 Task: Add an event with the title Second Lunch and Learn: Effective Teamwork and Collaboration Strategies, date '2024/05/12', time 8:50 AM to 10:50 AMand add a description: Throughout the event, participants will have access to designated networking areas, where they can connect with fellow professionals, exchange business cards, and engage in meaningful discussions. These areas may include themed discussion tables, interactive activities, or open networking spaces, ensuring a diverse range of networking opportunities., put the event into Blue category . Add location for the event as: 789 Clerigos Church, Porto, Portugal, logged in from the account softage.9@softage.netand send the event invitation to softage.2@softage.net with CC to  softage.3@softage.net. Set a reminder for the event 12 hour before
Action: Mouse moved to (79, 105)
Screenshot: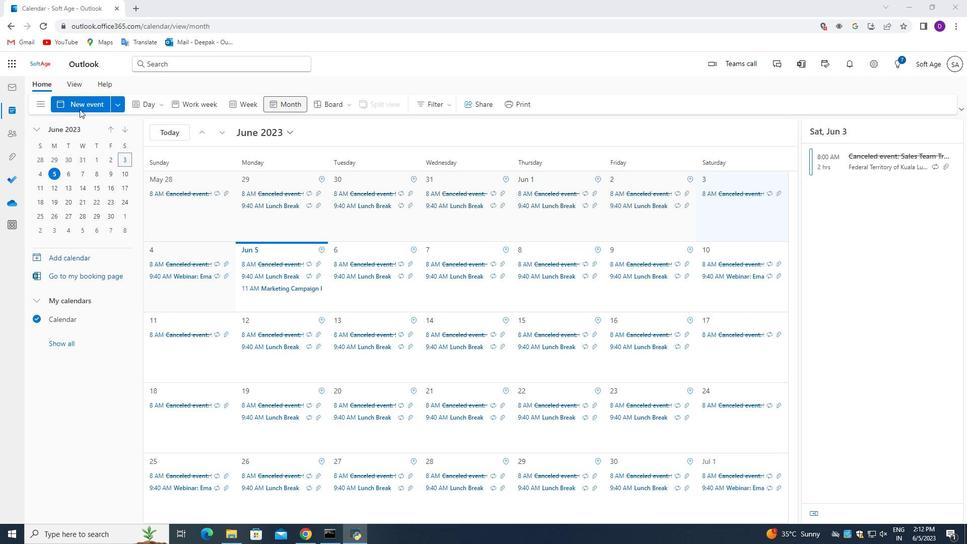 
Action: Mouse pressed left at (79, 105)
Screenshot: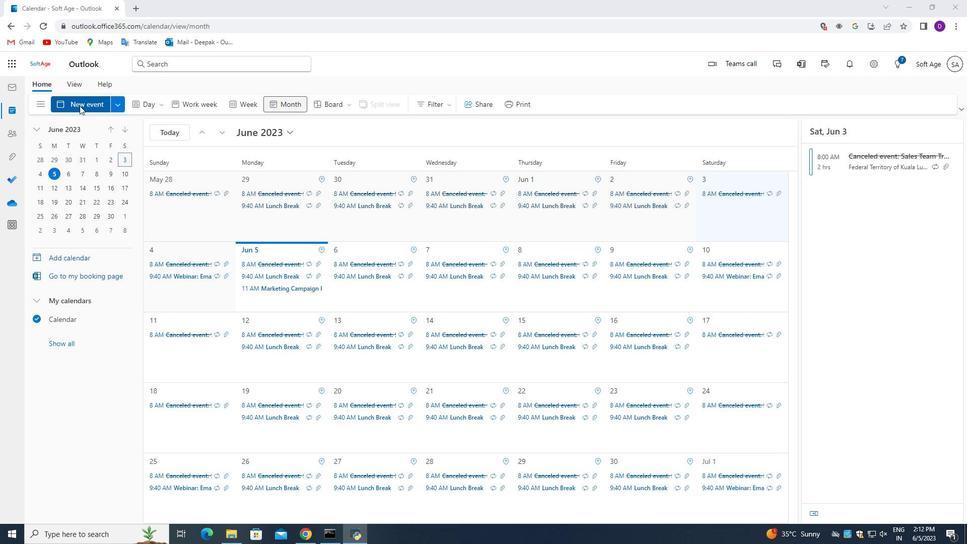 
Action: Mouse moved to (426, 386)
Screenshot: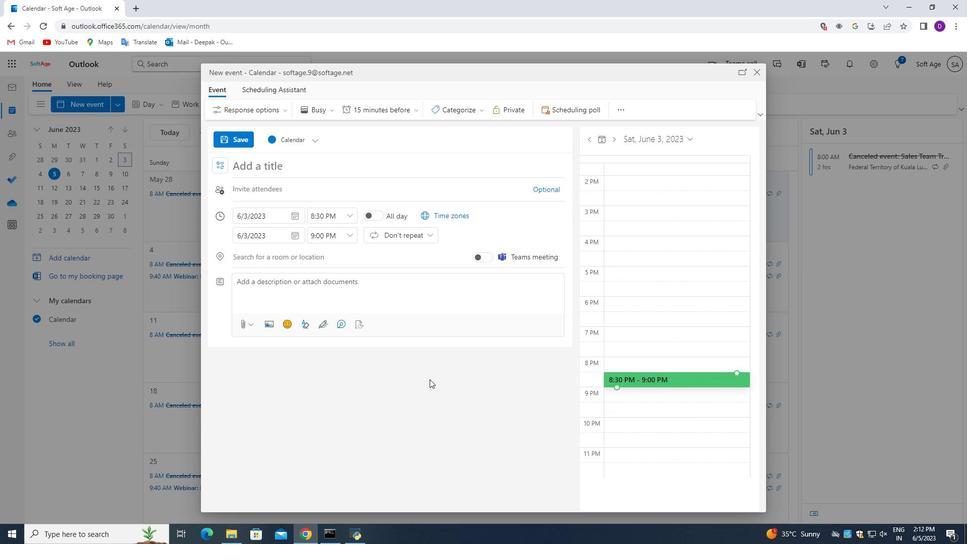 
Action: Key pressed <Key.shift_r>Second<Key.space><Key.shift_r>S<Key.backspace><Key.shift>Lunch<Key.space>and<Key.space><Key.shift>Learn<Key.shift_r>:<Key.space><Key.shift_r>Effective<Key.space><Key.shift_r>Teamwork<Key.space>and<Key.space><Key.shift_r>Collaboration<Key.space><Key.shift_r>Strategies
Screenshot: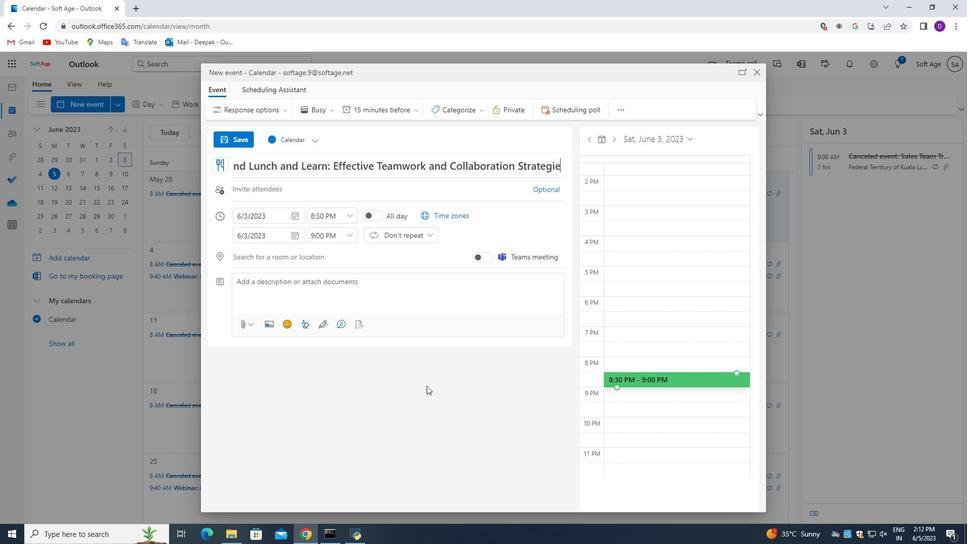 
Action: Mouse moved to (294, 212)
Screenshot: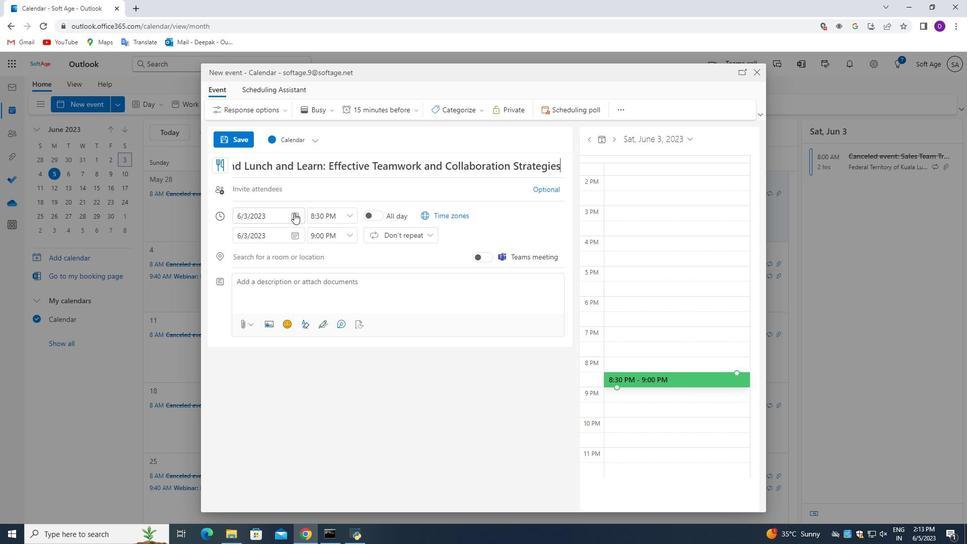 
Action: Mouse pressed left at (294, 212)
Screenshot: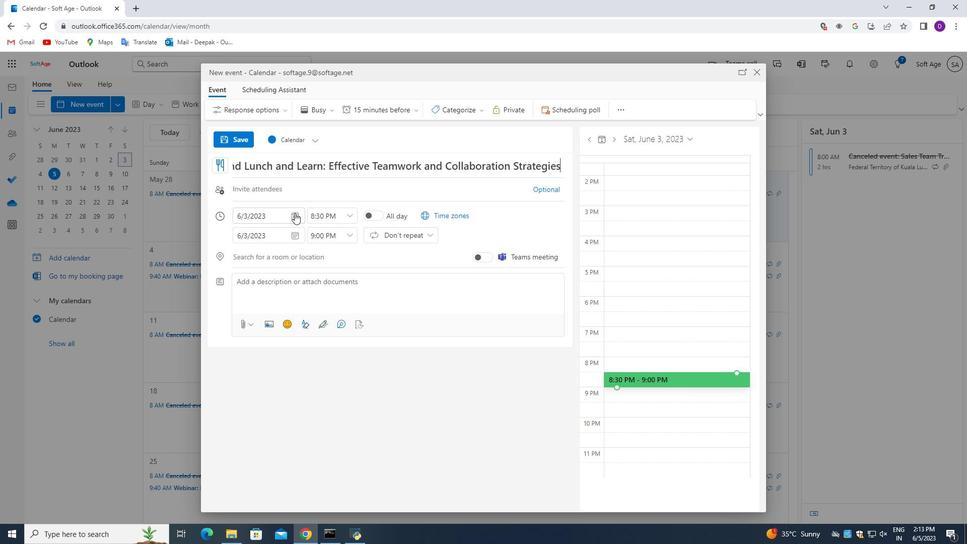 
Action: Mouse moved to (276, 233)
Screenshot: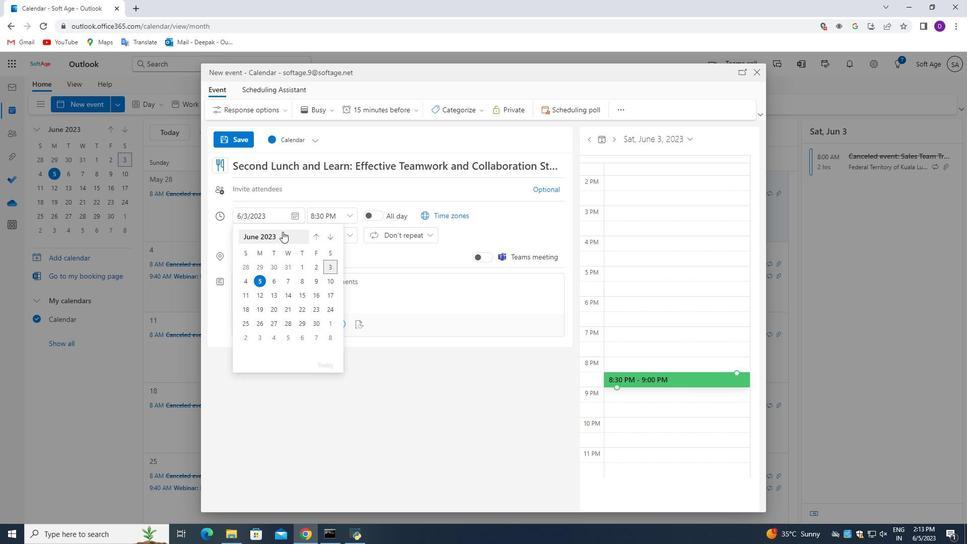 
Action: Mouse pressed left at (276, 233)
Screenshot: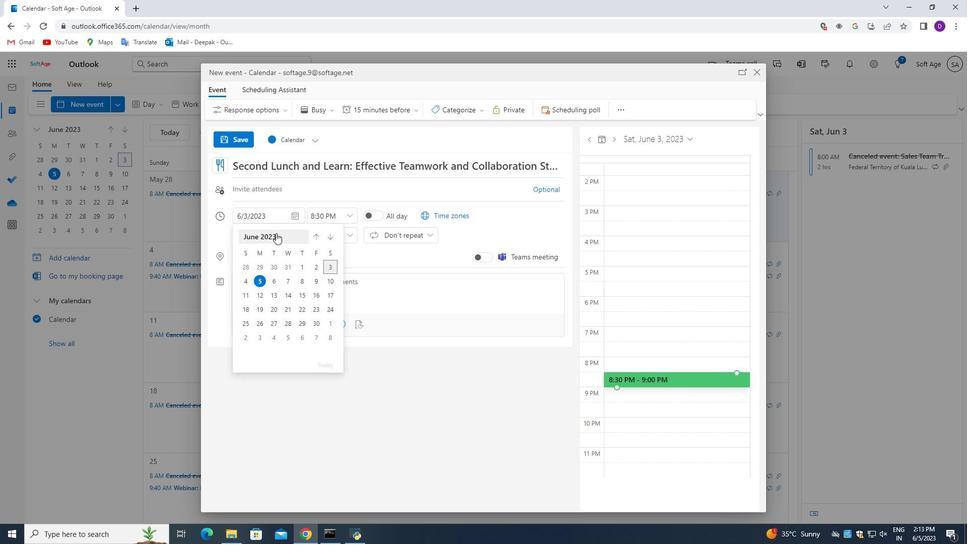 
Action: Mouse moved to (325, 239)
Screenshot: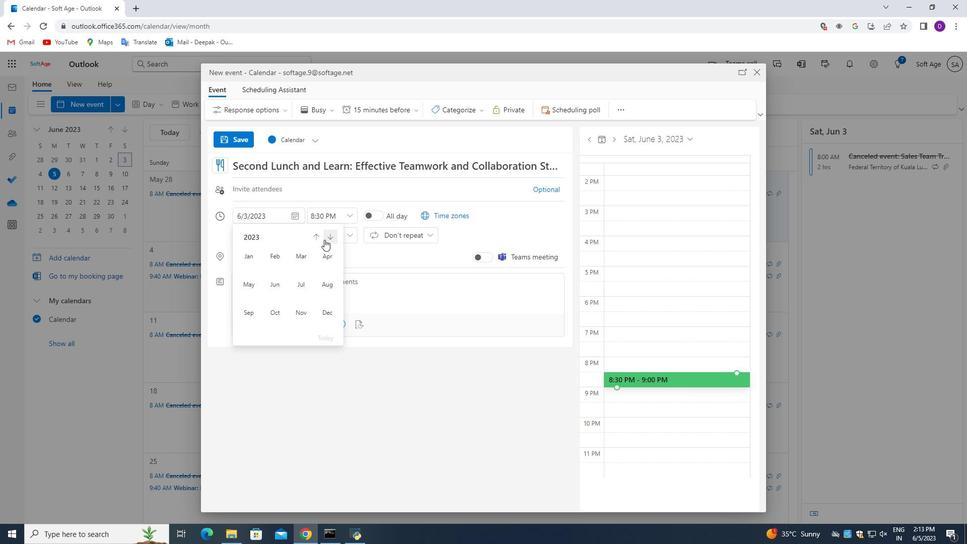 
Action: Mouse pressed left at (325, 239)
Screenshot: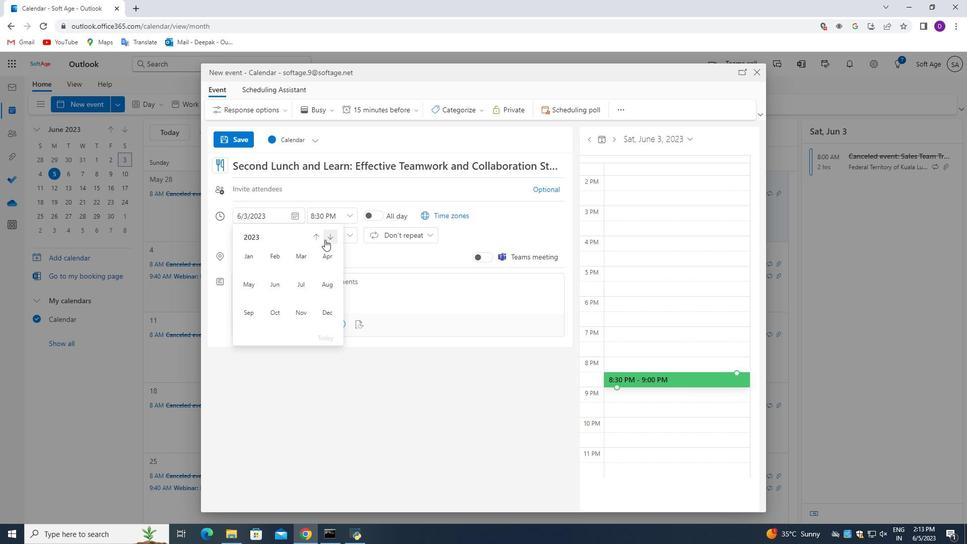 
Action: Mouse moved to (252, 282)
Screenshot: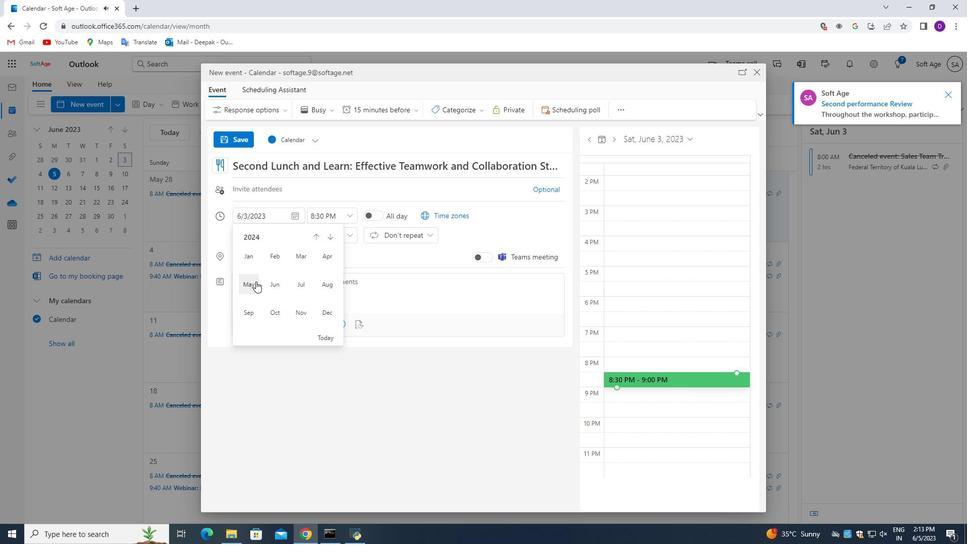 
Action: Mouse pressed left at (252, 282)
Screenshot: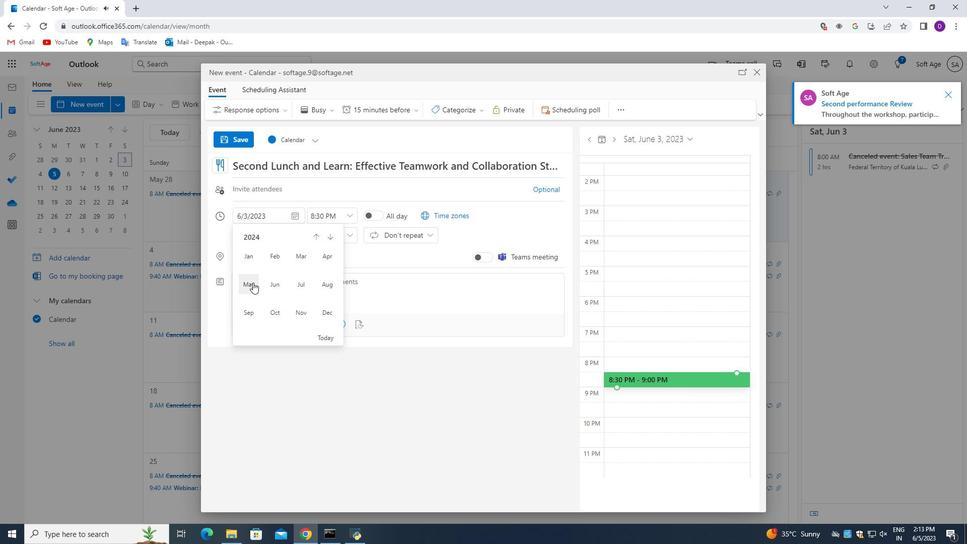 
Action: Mouse moved to (247, 297)
Screenshot: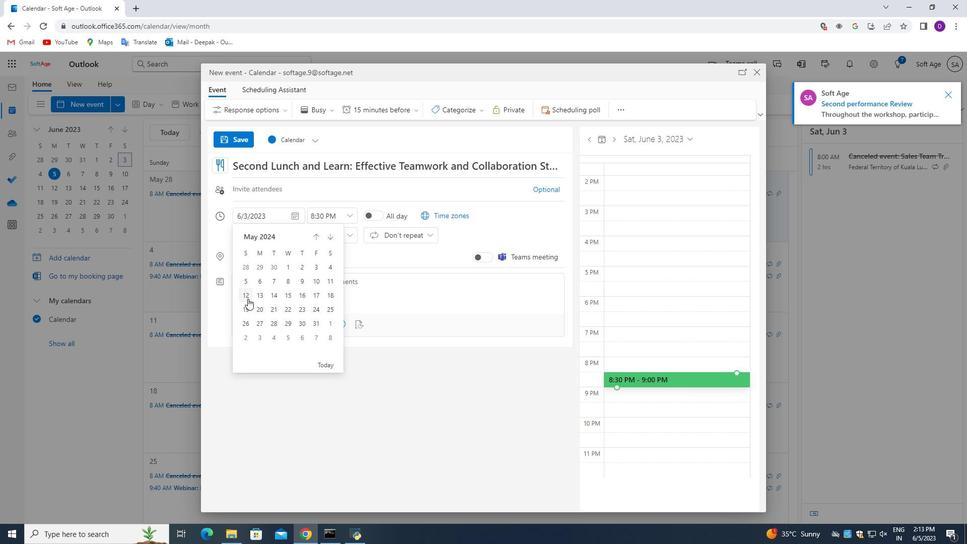 
Action: Mouse pressed left at (247, 297)
Screenshot: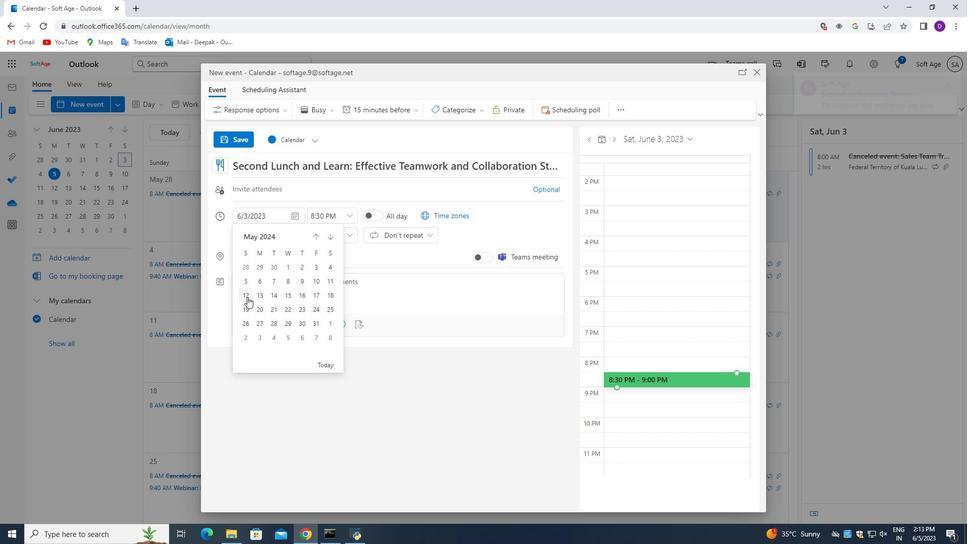 
Action: Mouse moved to (350, 219)
Screenshot: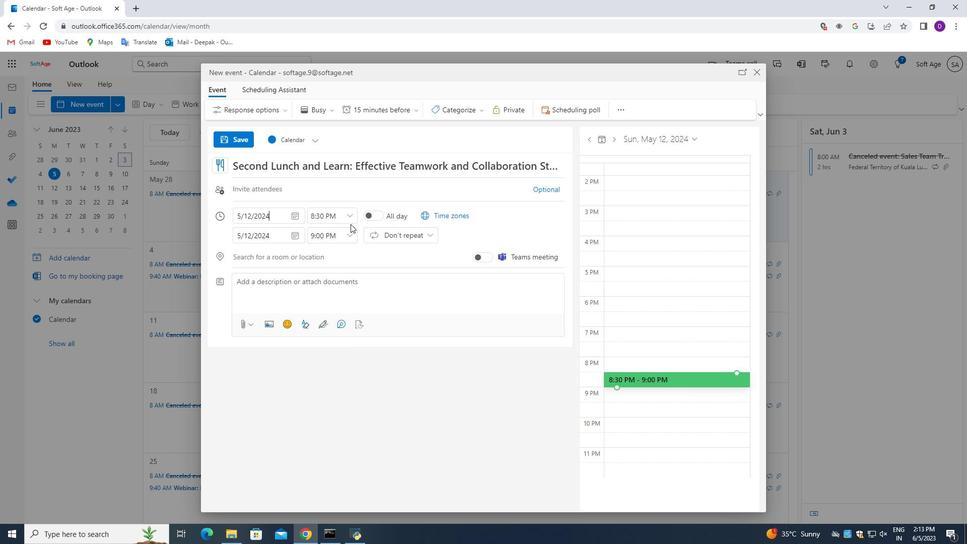 
Action: Mouse pressed left at (350, 219)
Screenshot: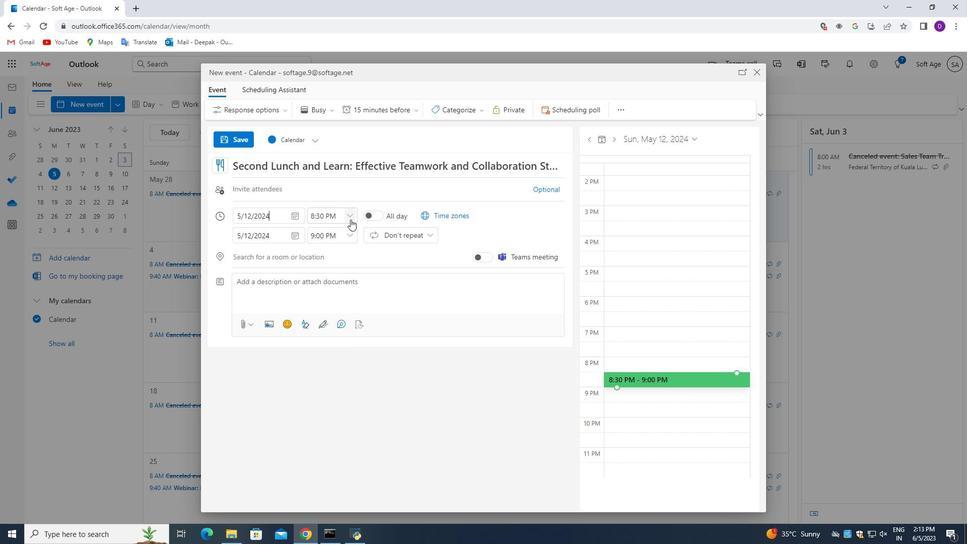 
Action: Mouse moved to (329, 276)
Screenshot: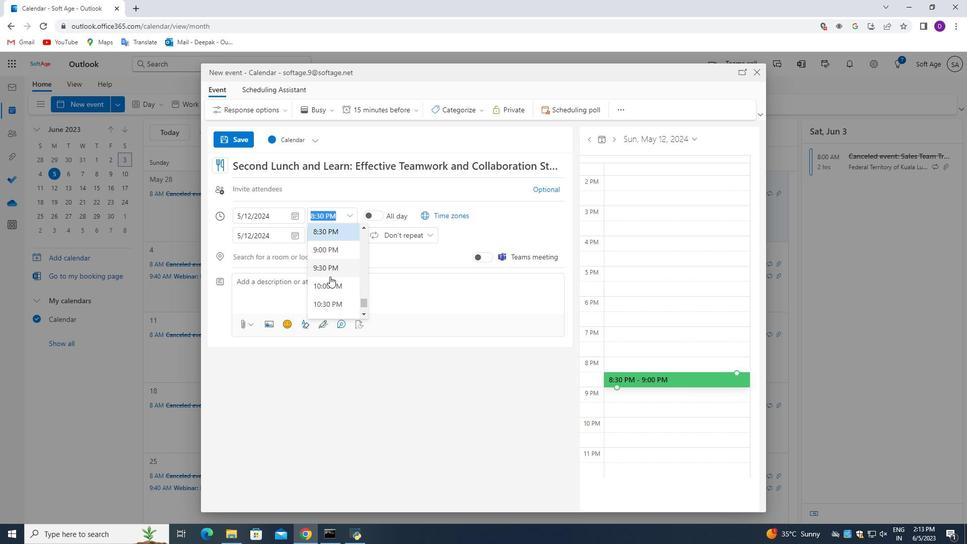 
Action: Mouse scrolled (329, 276) with delta (0, 0)
Screenshot: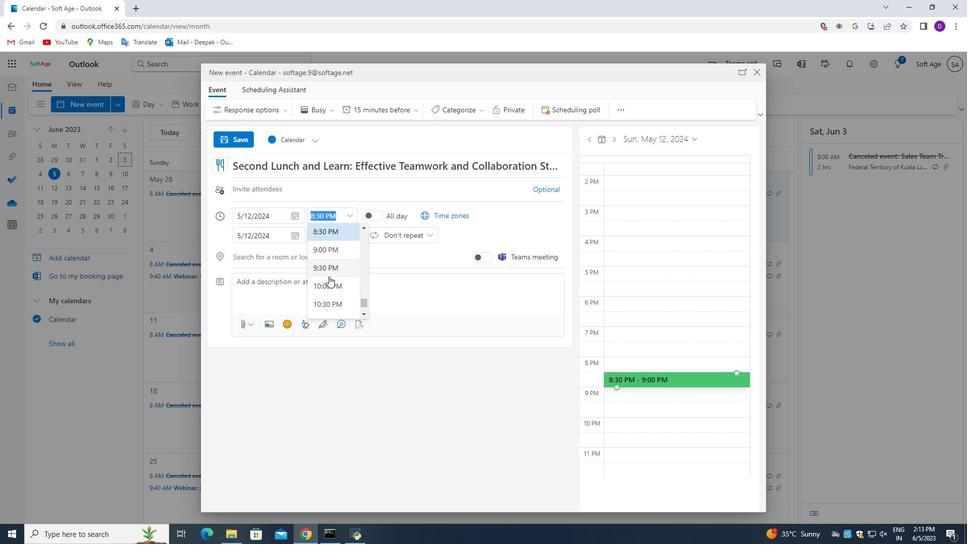 
Action: Mouse moved to (330, 309)
Screenshot: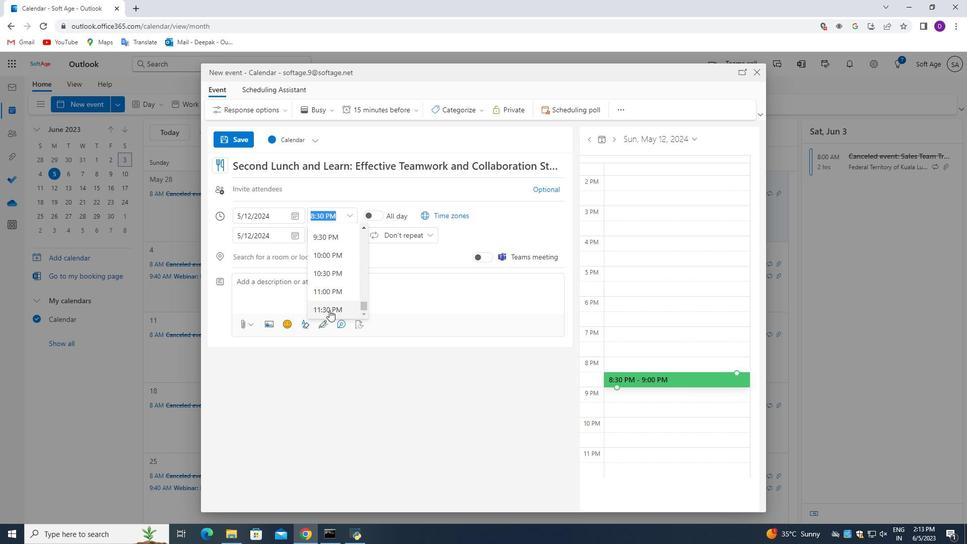 
Action: Mouse scrolled (330, 309) with delta (0, 0)
Screenshot: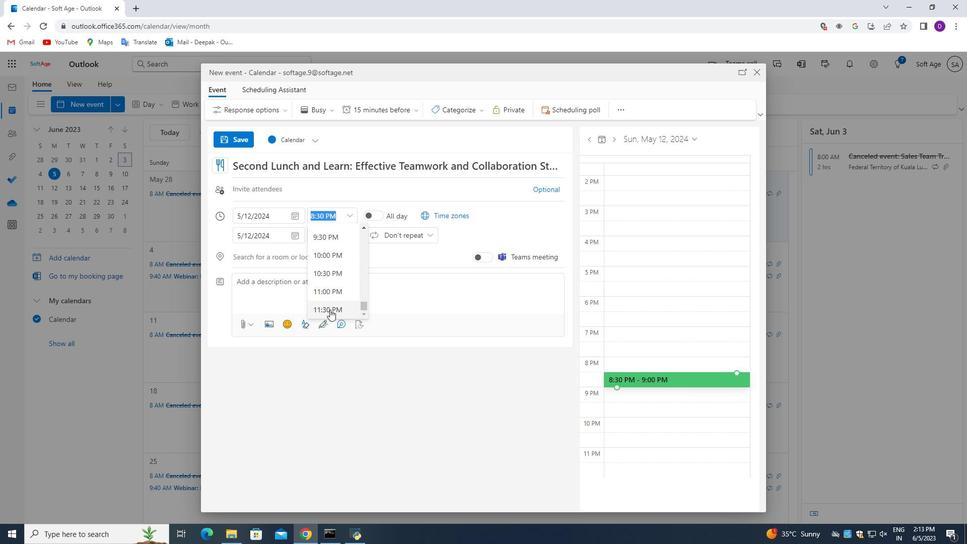 
Action: Mouse scrolled (330, 309) with delta (0, 0)
Screenshot: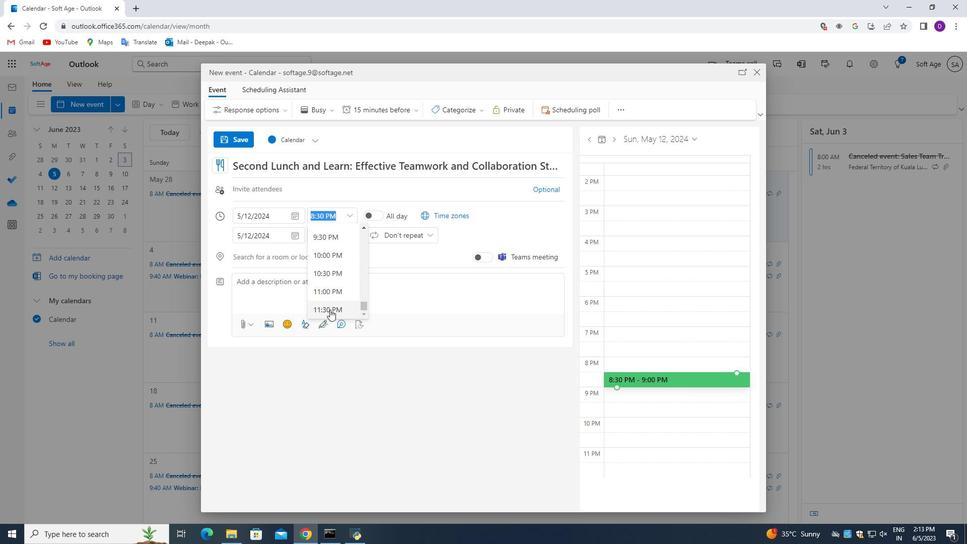 
Action: Mouse moved to (331, 286)
Screenshot: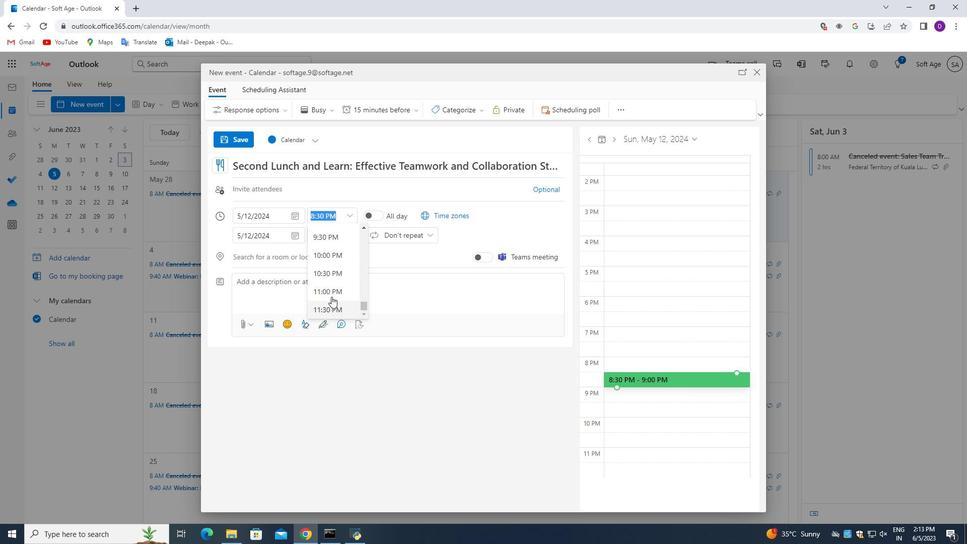 
Action: Mouse scrolled (331, 286) with delta (0, 0)
Screenshot: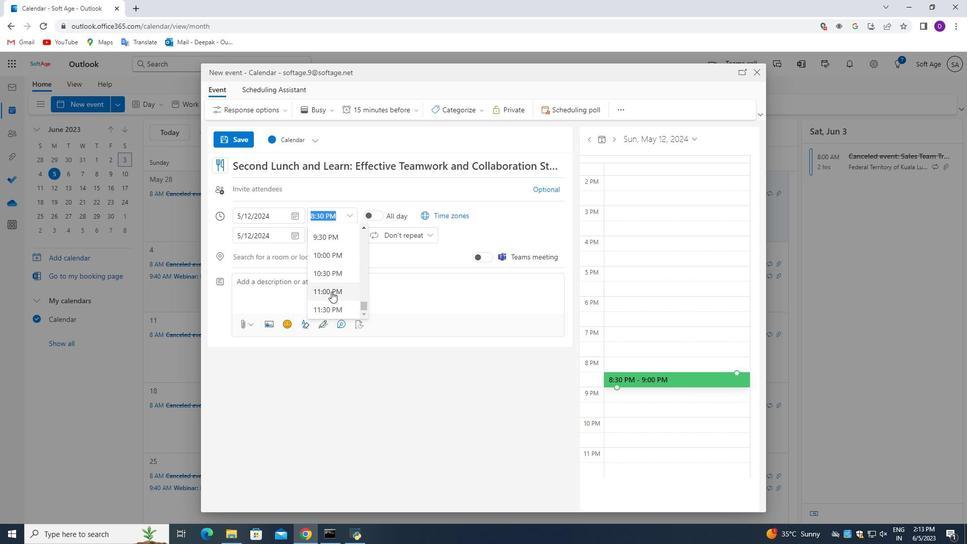 
Action: Mouse moved to (331, 284)
Screenshot: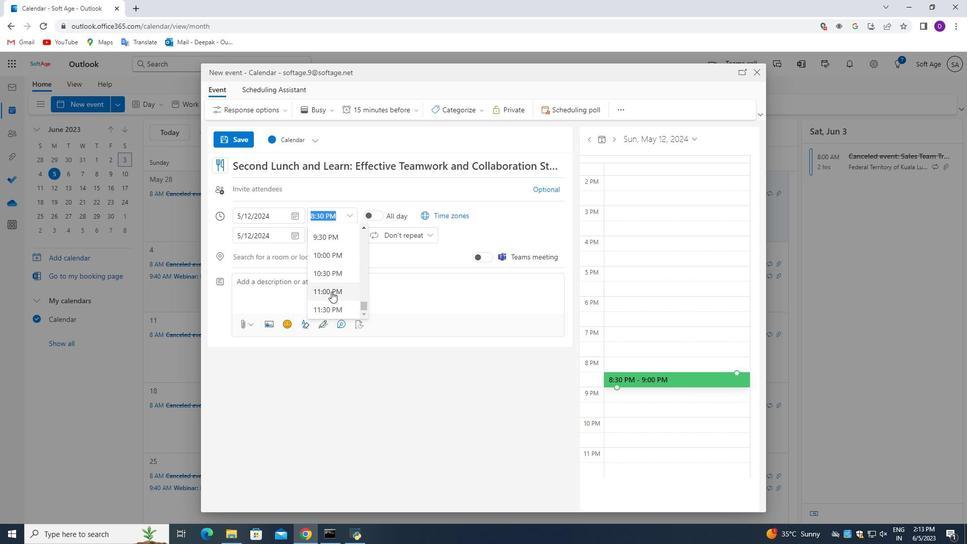 
Action: Mouse scrolled (331, 285) with delta (0, 0)
Screenshot: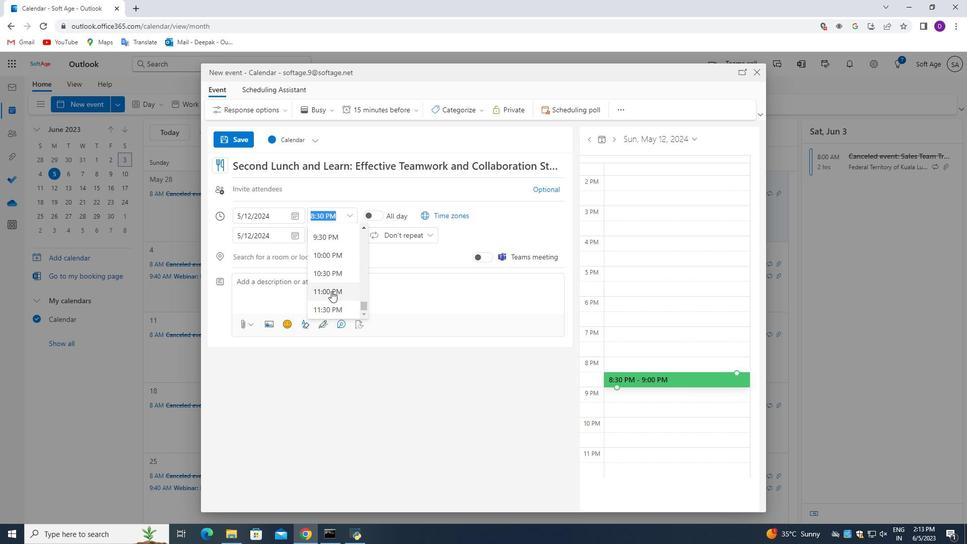 
Action: Mouse scrolled (331, 285) with delta (0, 0)
Screenshot: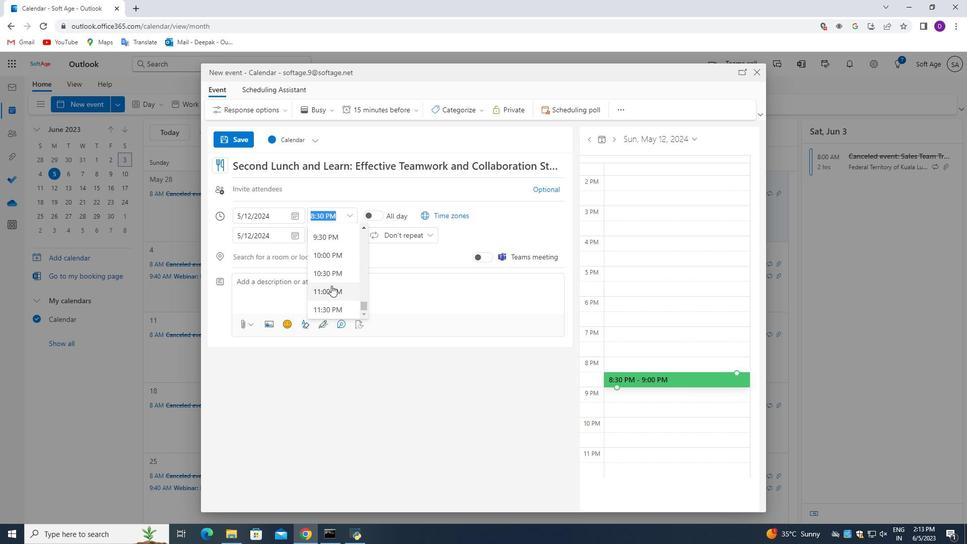 
Action: Mouse scrolled (331, 285) with delta (0, 0)
Screenshot: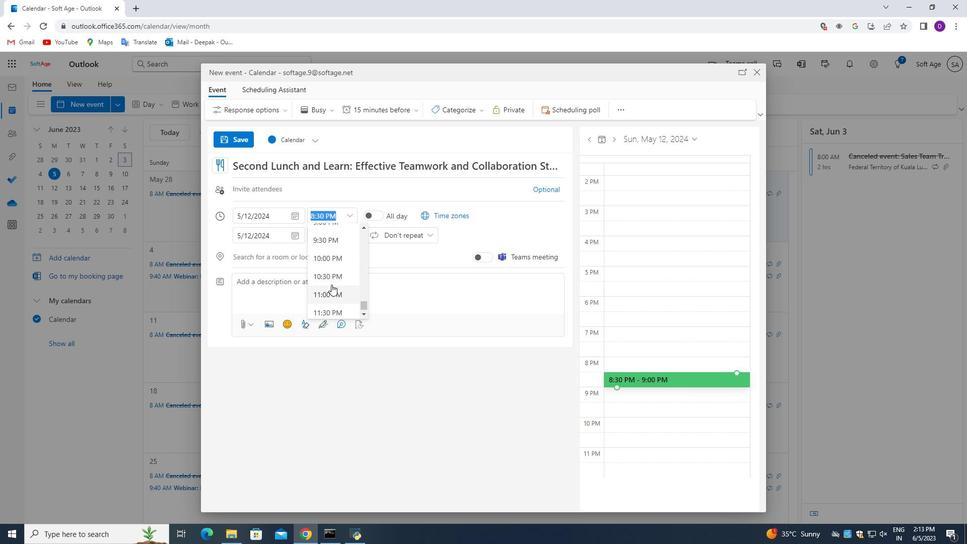 
Action: Mouse moved to (332, 284)
Screenshot: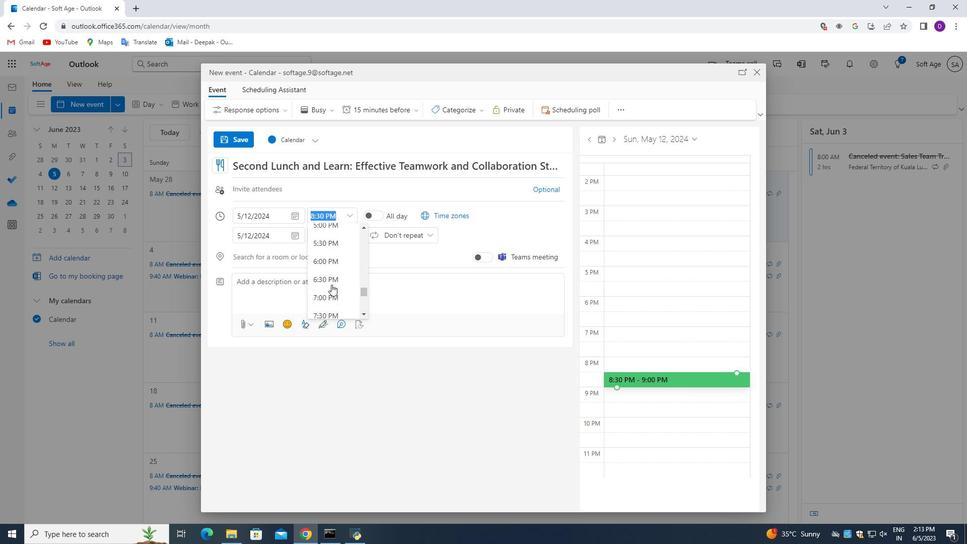 
Action: Mouse scrolled (332, 284) with delta (0, 0)
Screenshot: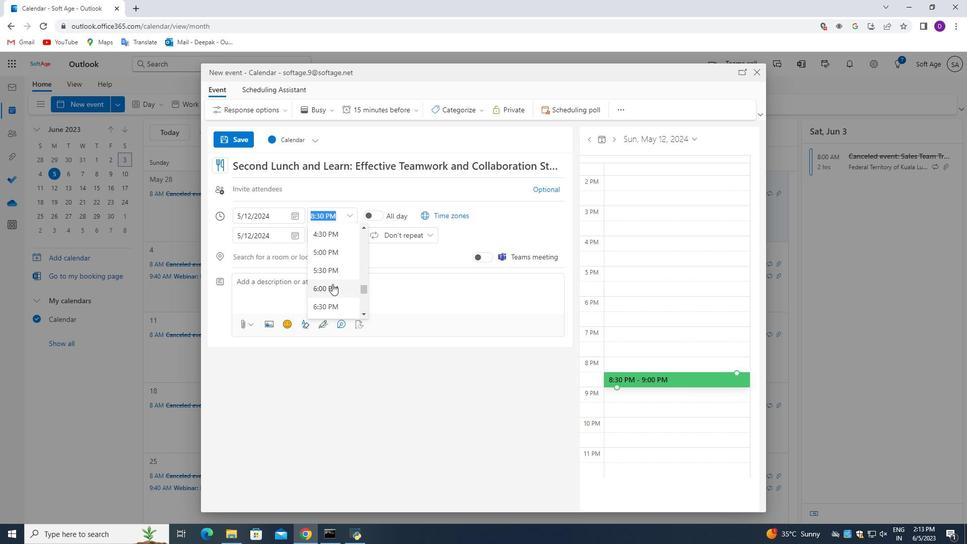 
Action: Mouse scrolled (332, 284) with delta (0, 0)
Screenshot: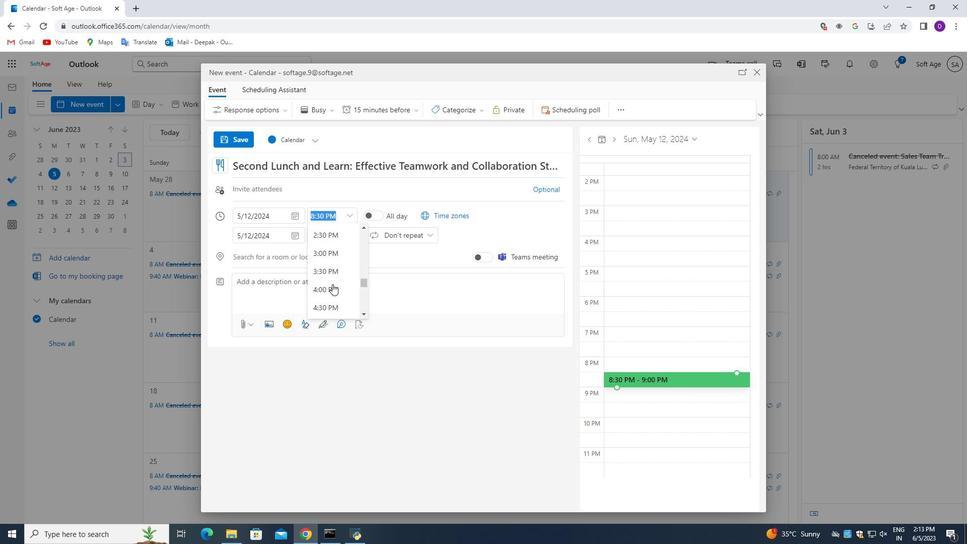 
Action: Mouse scrolled (332, 284) with delta (0, 0)
Screenshot: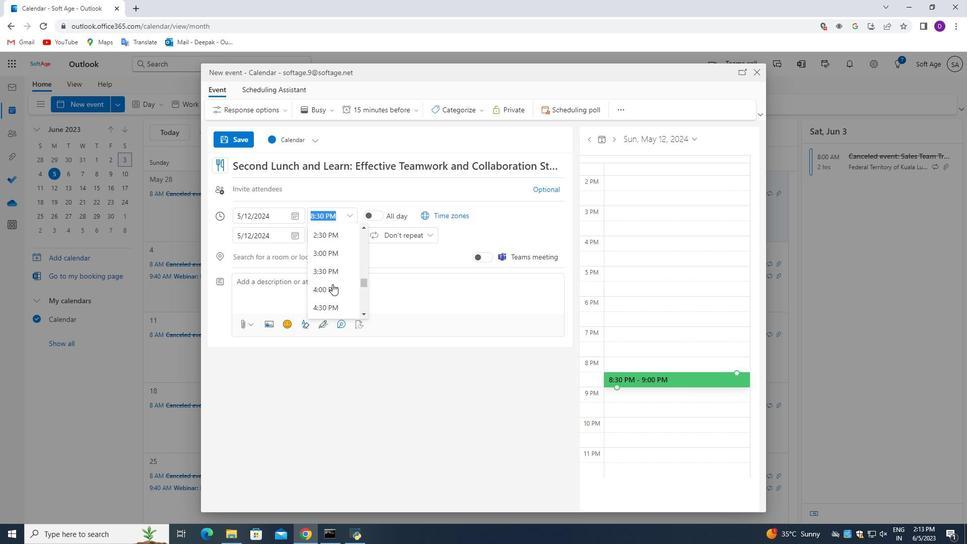 
Action: Mouse scrolled (332, 284) with delta (0, 0)
Screenshot: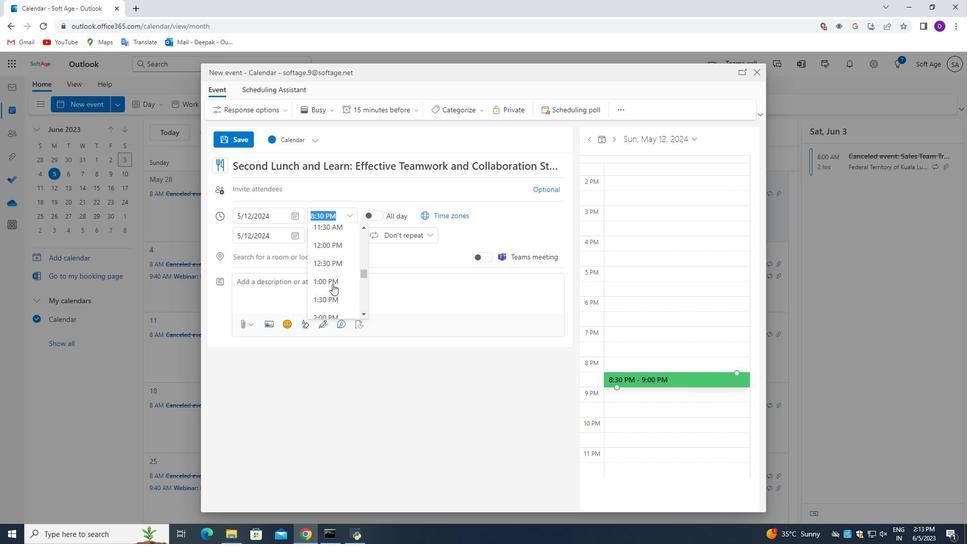 
Action: Mouse scrolled (332, 284) with delta (0, 0)
Screenshot: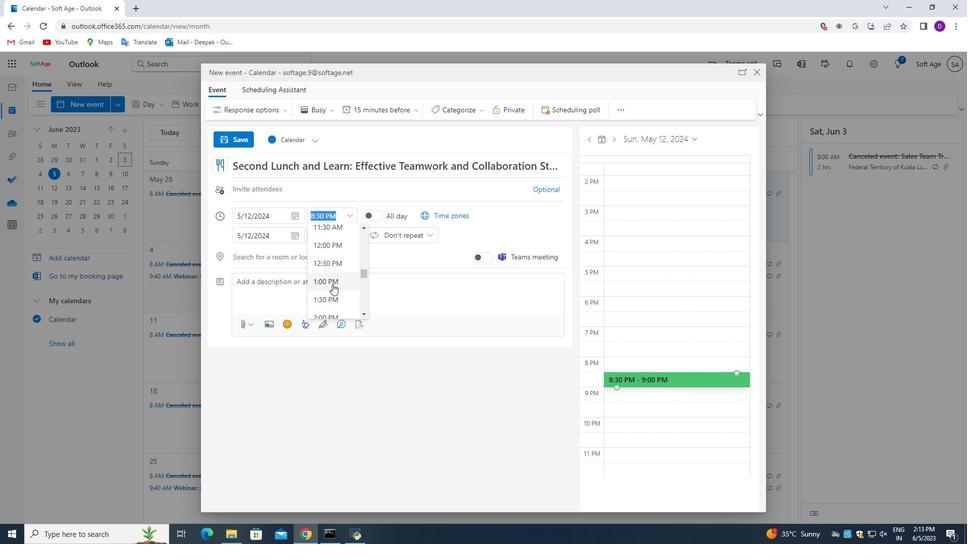 
Action: Mouse moved to (333, 284)
Screenshot: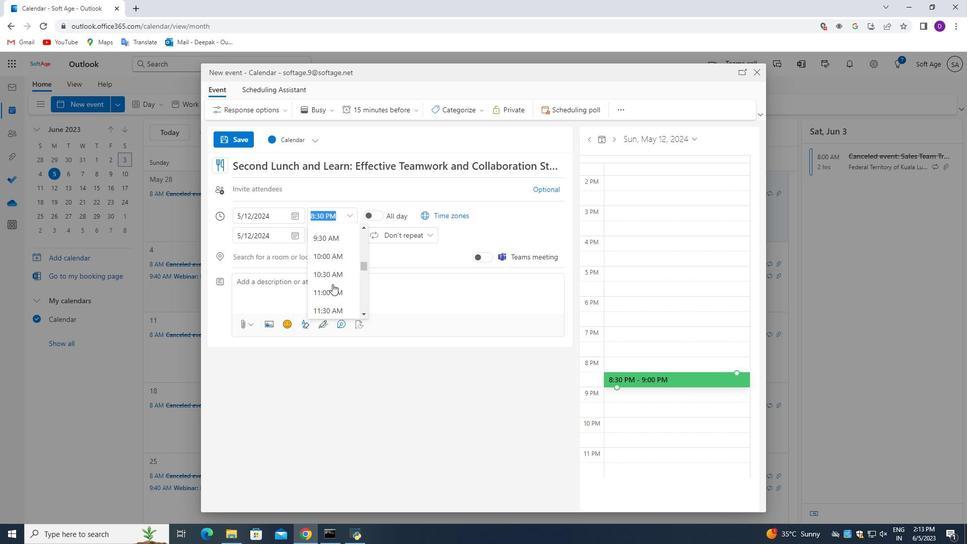 
Action: Mouse scrolled (333, 284) with delta (0, 0)
Screenshot: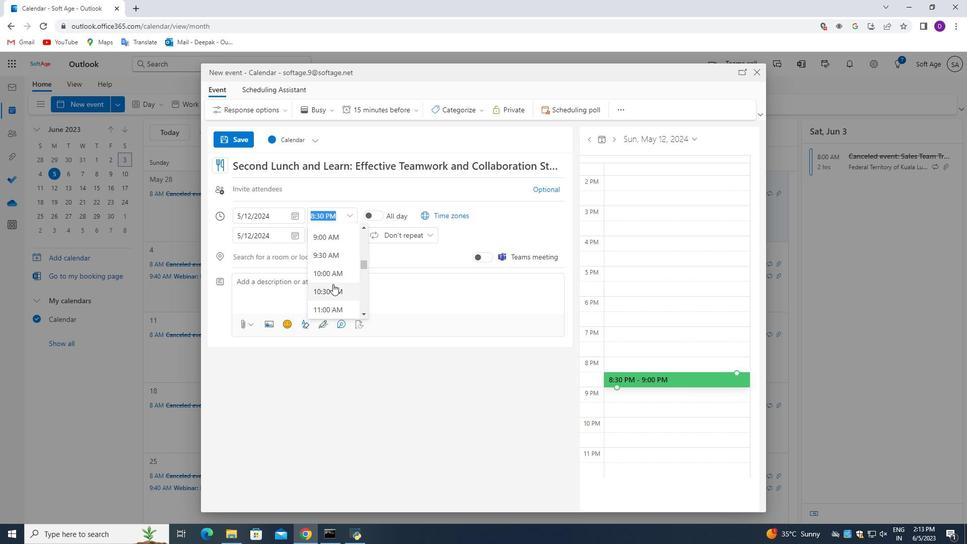 
Action: Mouse moved to (334, 272)
Screenshot: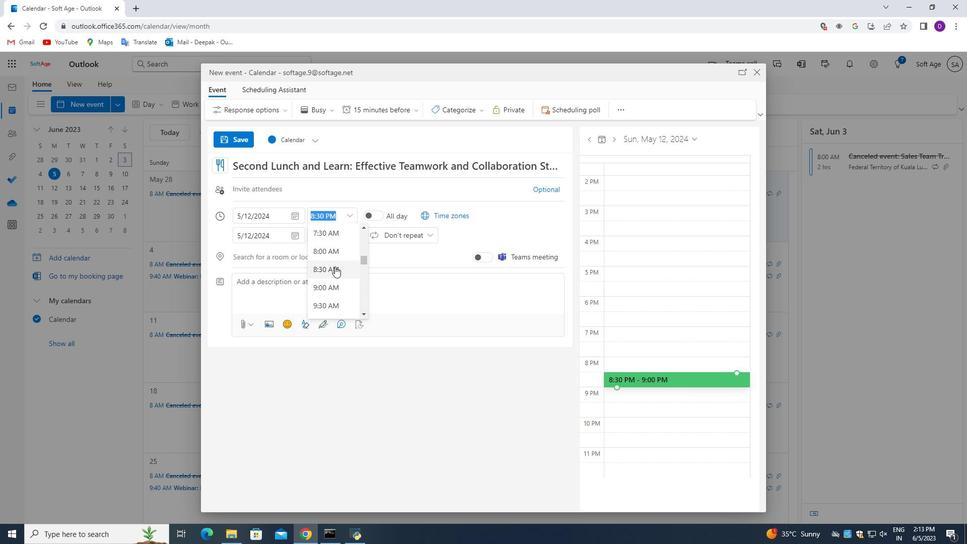 
Action: Mouse pressed left at (334, 272)
Screenshot: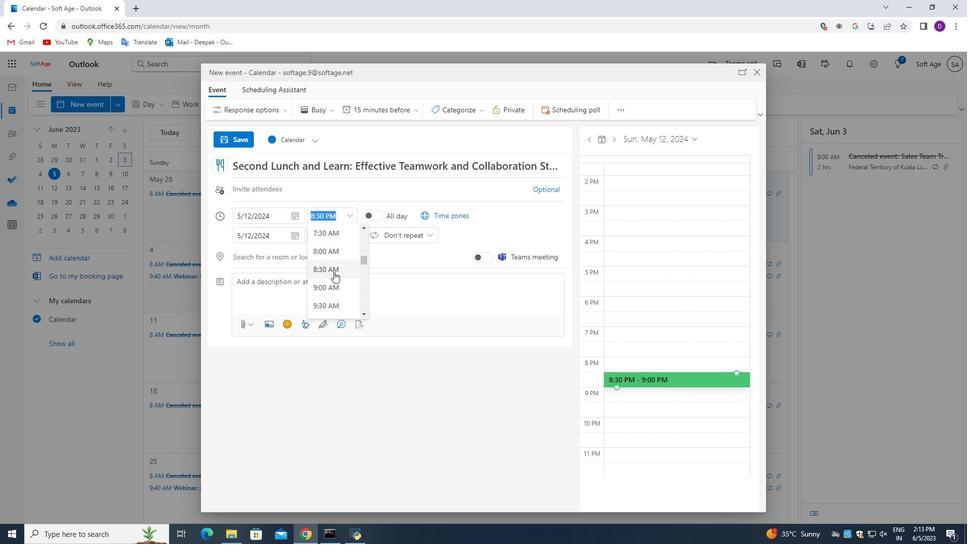 
Action: Mouse moved to (319, 217)
Screenshot: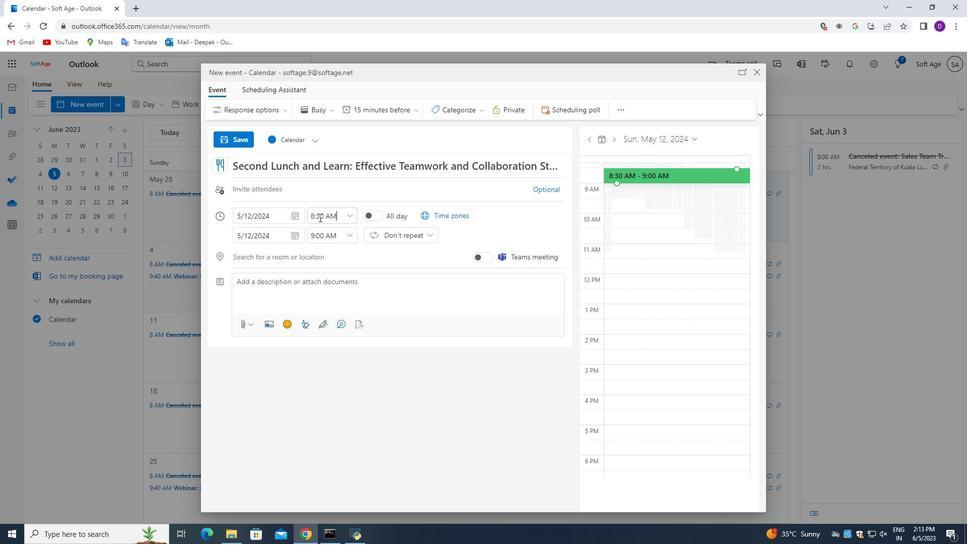 
Action: Mouse pressed left at (319, 217)
Screenshot: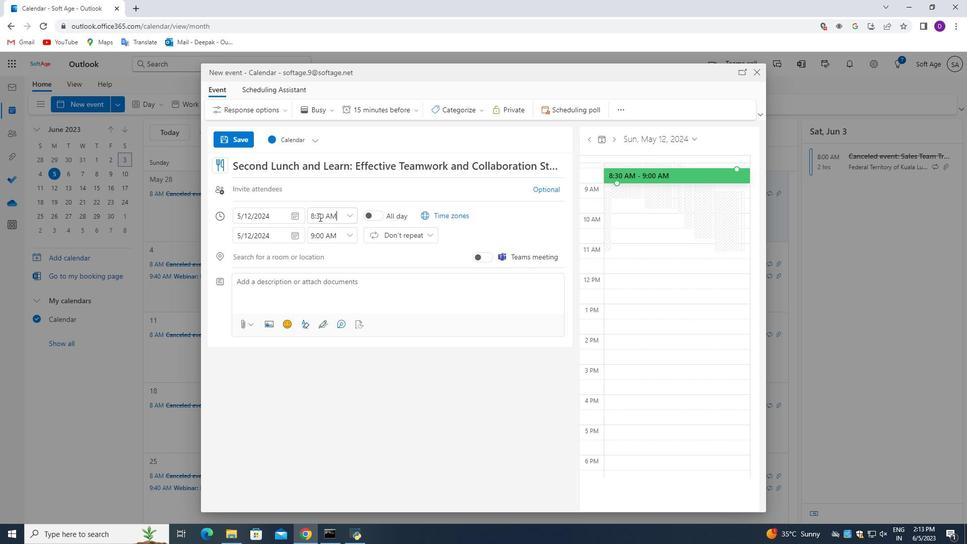 
Action: Mouse moved to (353, 301)
Screenshot: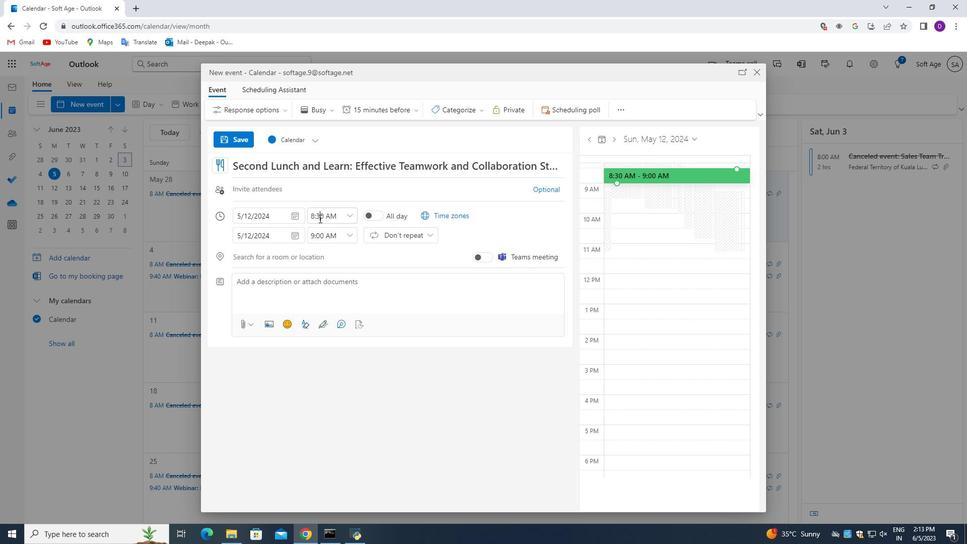 
Action: Key pressed <Key.backspace>5
Screenshot: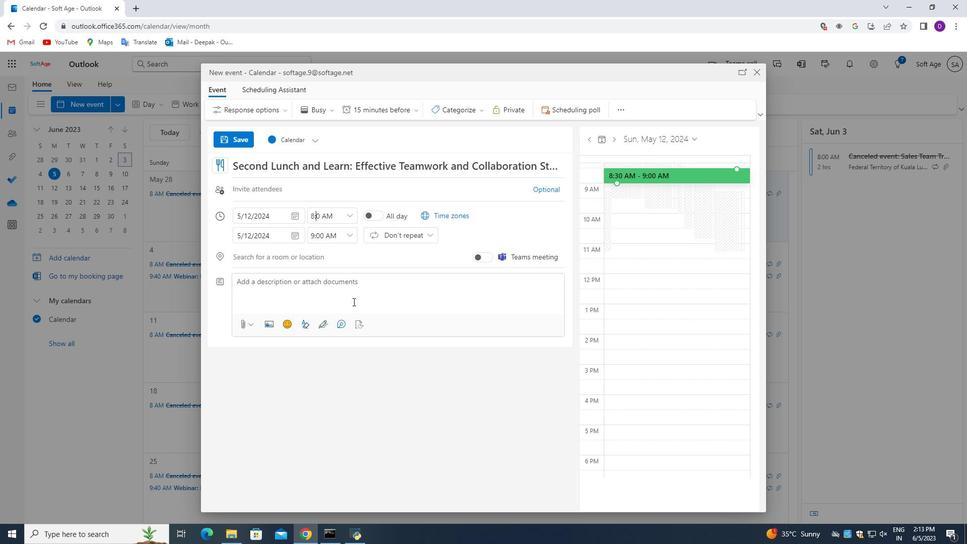 
Action: Mouse moved to (313, 237)
Screenshot: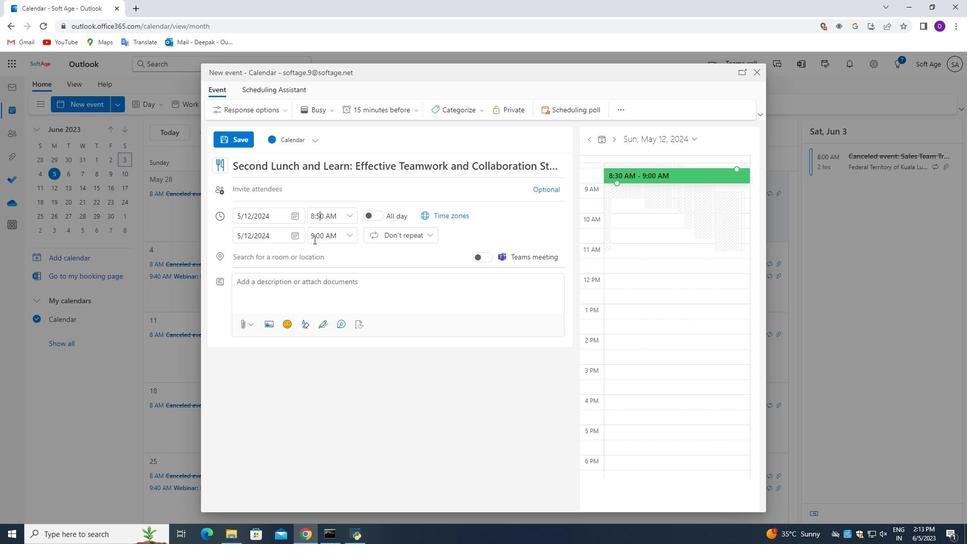 
Action: Mouse pressed left at (313, 237)
Screenshot: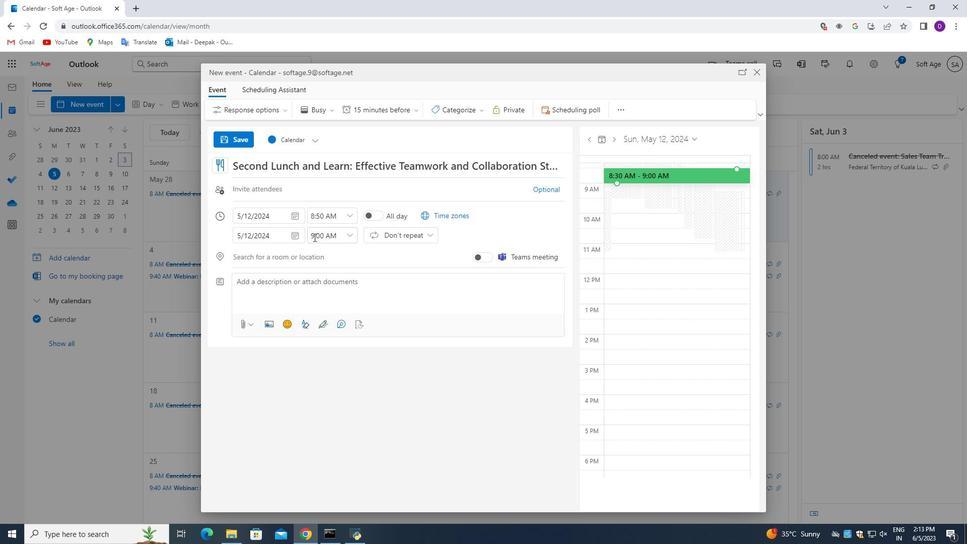 
Action: Mouse moved to (313, 235)
Screenshot: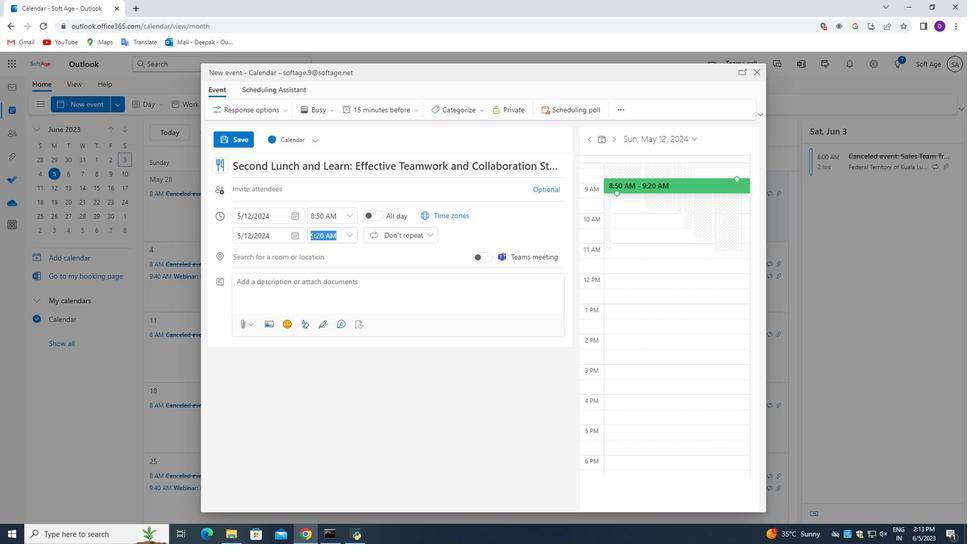 
Action: Mouse pressed left at (313, 235)
Screenshot: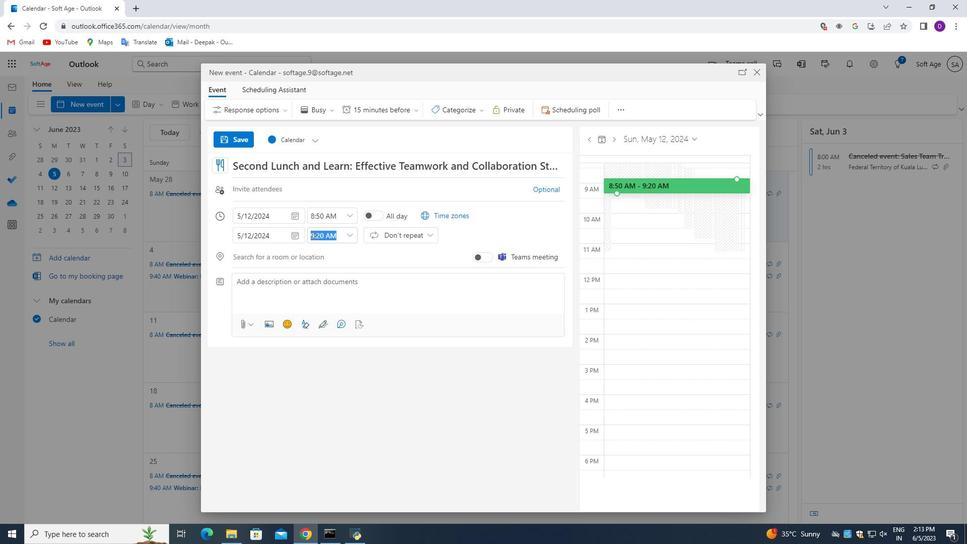 
Action: Mouse moved to (368, 276)
Screenshot: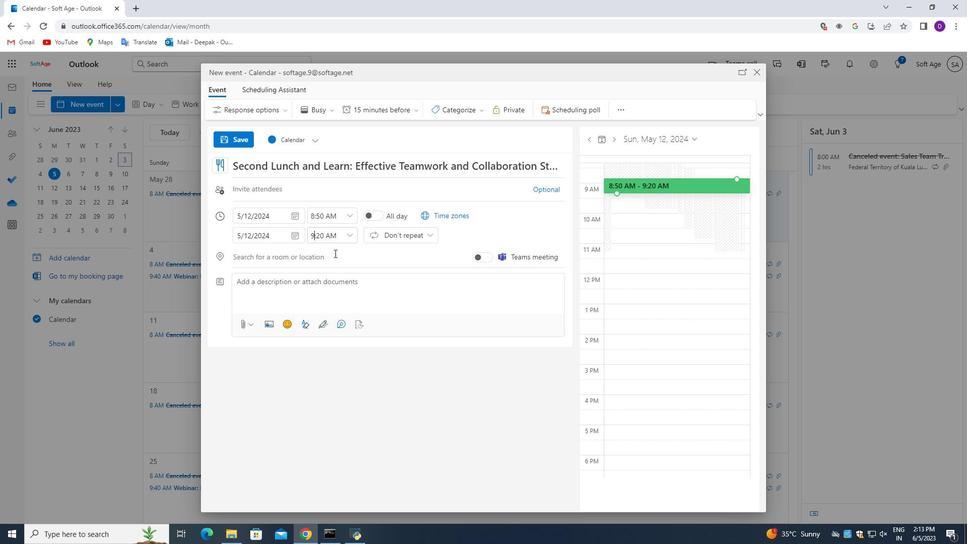 
Action: Key pressed <Key.backspace>10
Screenshot: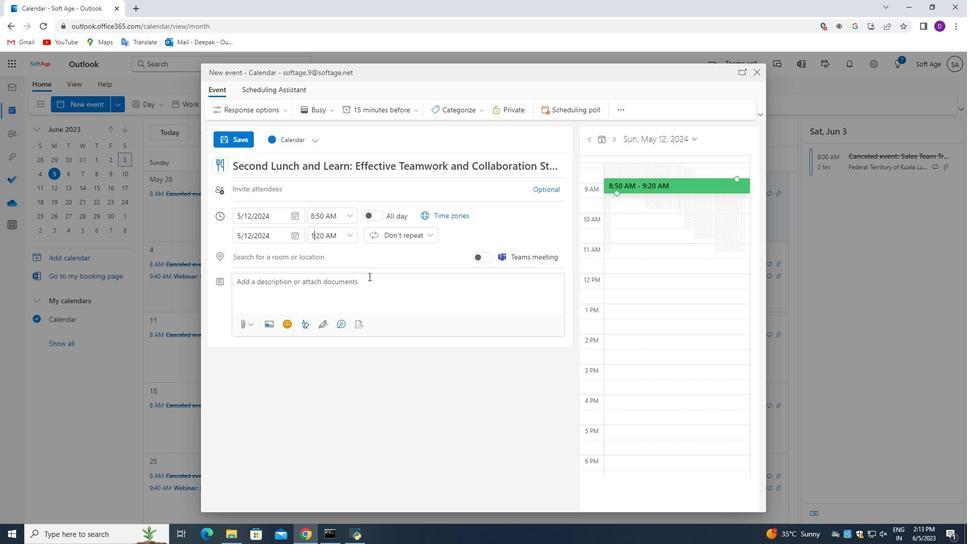 
Action: Mouse moved to (322, 232)
Screenshot: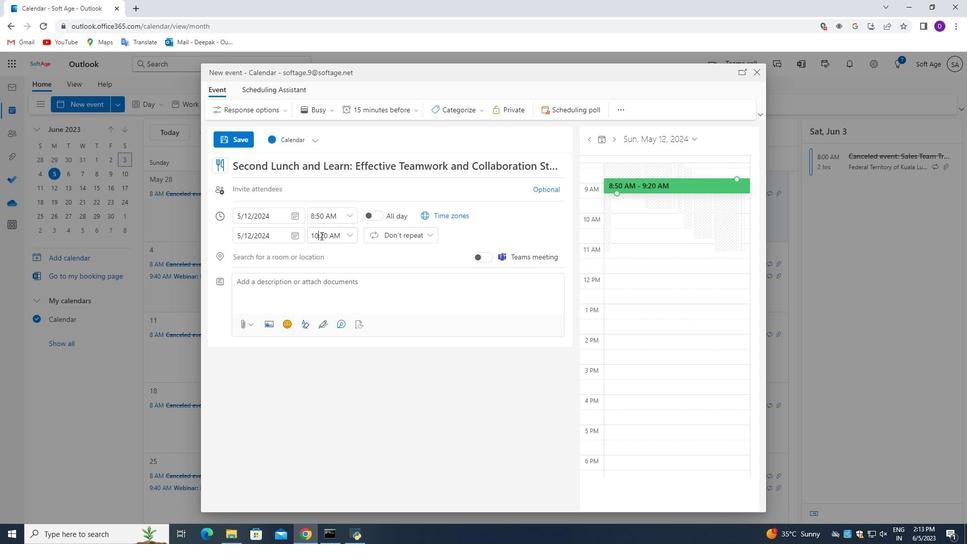 
Action: Mouse pressed left at (322, 232)
Screenshot: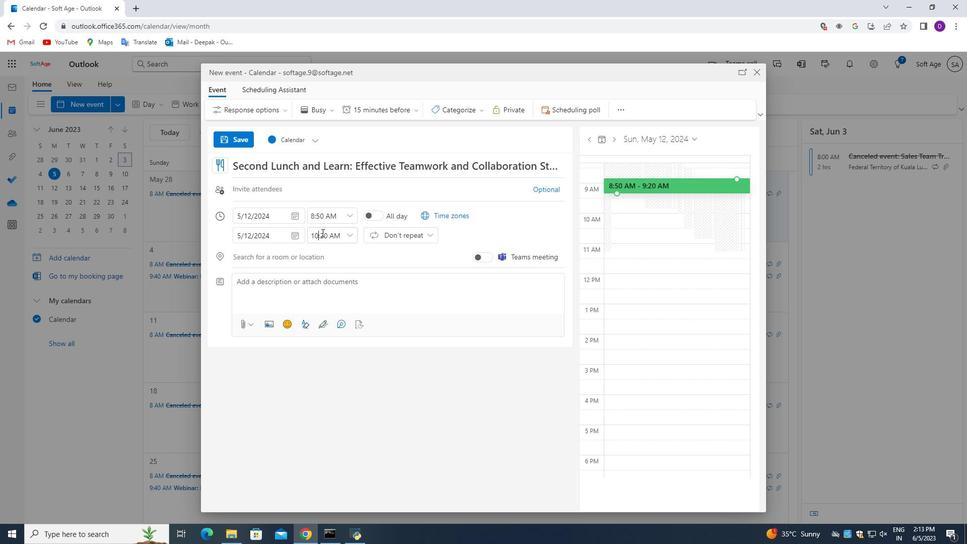 
Action: Mouse moved to (347, 305)
Screenshot: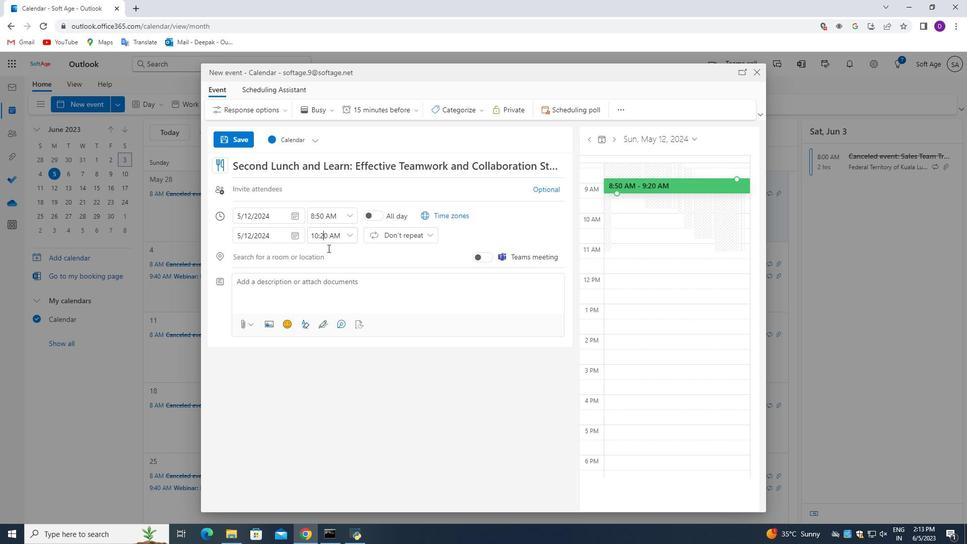 
Action: Key pressed <Key.backspace>5
Screenshot: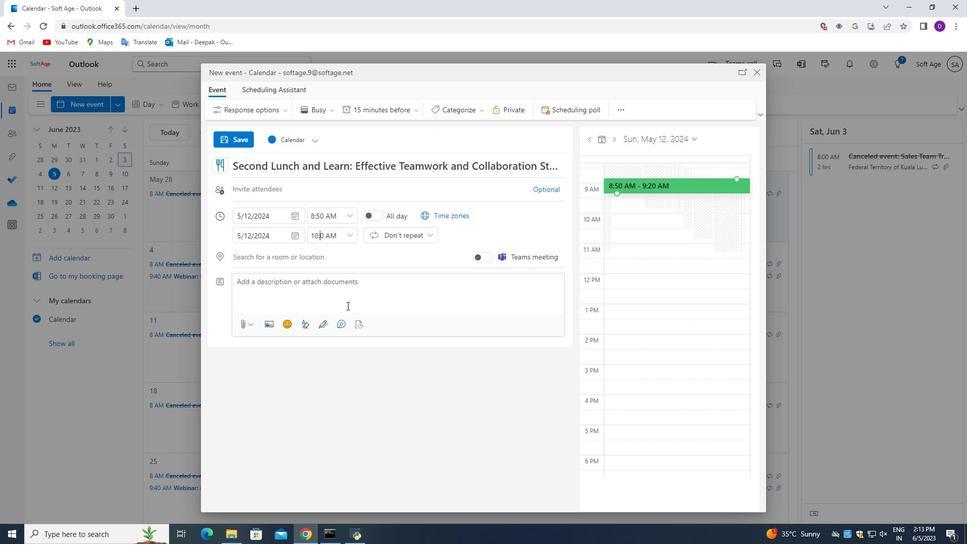 
Action: Mouse moved to (315, 286)
Screenshot: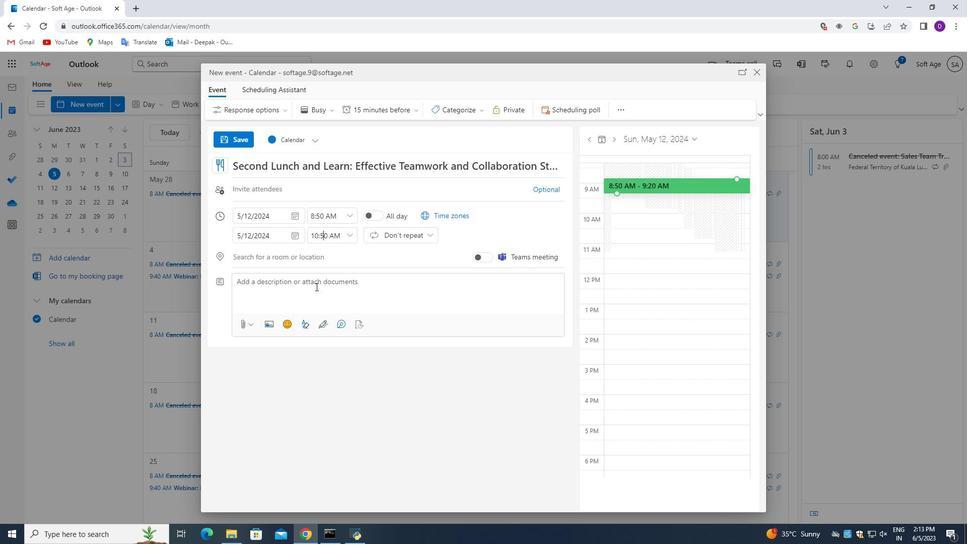 
Action: Mouse pressed left at (315, 286)
Screenshot: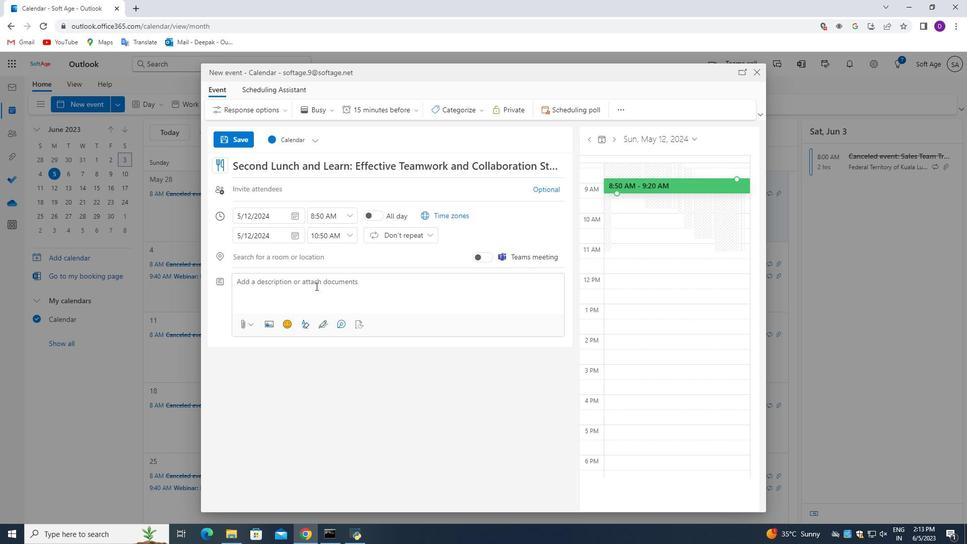 
Action: Mouse moved to (368, 396)
Screenshot: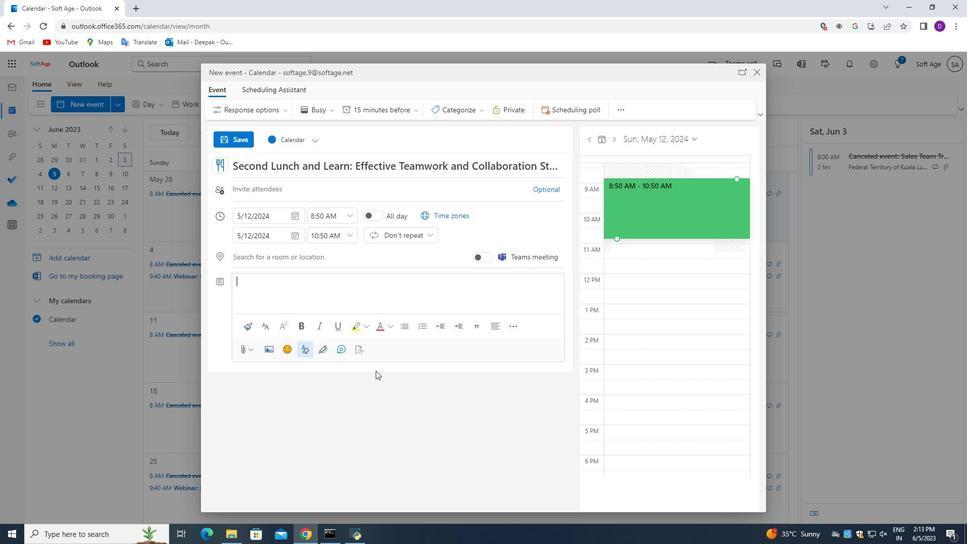 
Action: Key pressed <Key.shift_r>Throughout<Key.space>the<Key.space>event,<Key.space>participants<Key.space>will<Key.space>have<Key.space>access<Key.space>to<Key.space>designated<Key.space>networking<Key.space>area<Key.backspace>s<Key.space><Key.backspace><Key.backspace>as,<Key.space>where<Key.space>yhey<Key.backspace><Key.backspace><Key.backspace><Key.backspace>they<Key.space>can<Key.space>cannot<Key.space>with<Key.space>fellow<Key.space>professionals,<Key.space>exchange<Key.space>business<Key.space>cards,<Key.space>and<Key.space>engage<Key.space>in<Key.space>meaningful<Key.space>discussion<Key.space>cards,<Key.space>and<Key.space>engagei<Key.backspace><Key.space>in<Key.space>meaningful<Key.space>discussions.<Key.space><Key.shift_r>These<Key.space>areas<Key.space>may<Key.space>include<Key.space>e<Key.backspace>themed<Key.space>discussion<Key.space>tables,<Key.space>interactive<Key.space>activities,<Key.space>or<Key.space>open<Key.space>networking<Key.space>spaces,<Key.space>ensuring<Key.space>a<Key.space>diverse<Key.space>range<Key.space>of<Key.space>networking<Key.space>opportunities.
Screenshot: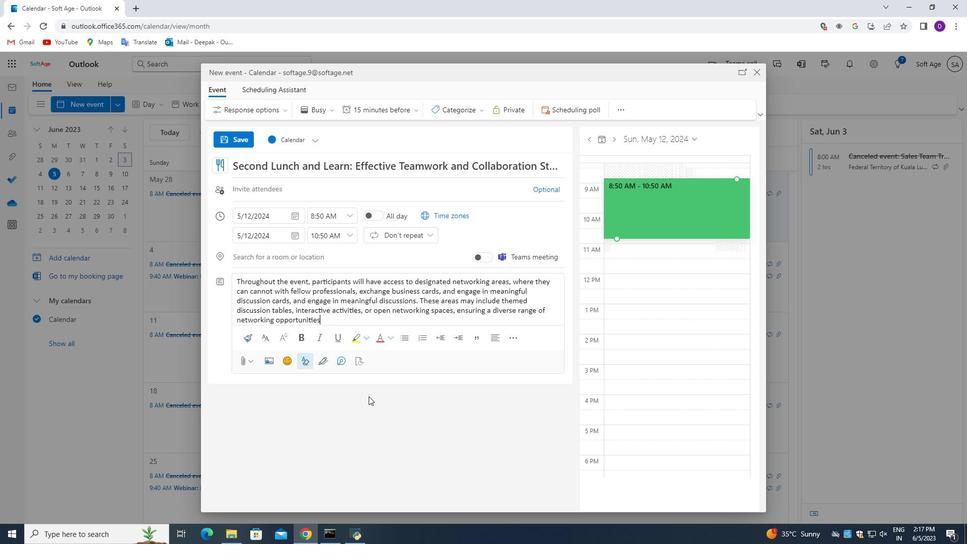 
Action: Mouse moved to (466, 110)
Screenshot: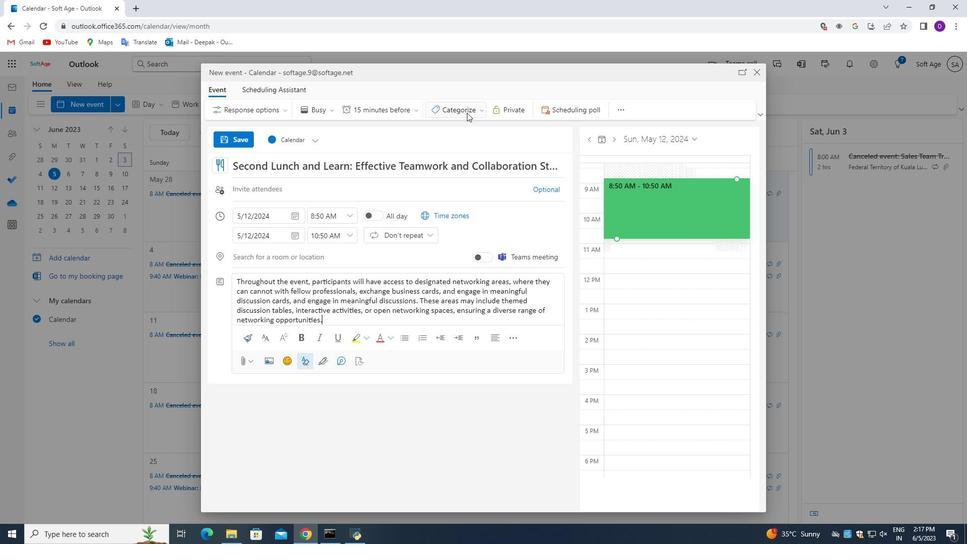 
Action: Mouse pressed left at (466, 110)
Screenshot: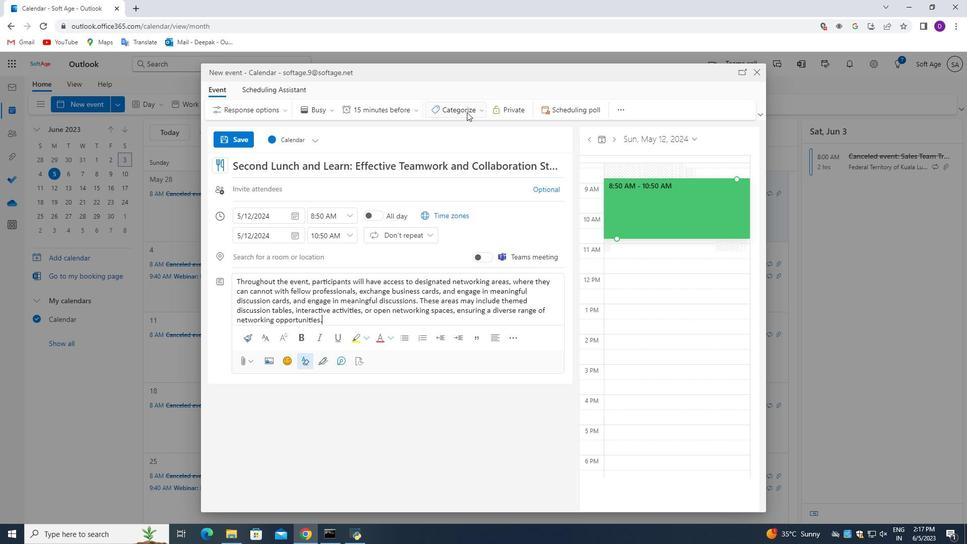 
Action: Mouse moved to (474, 131)
Screenshot: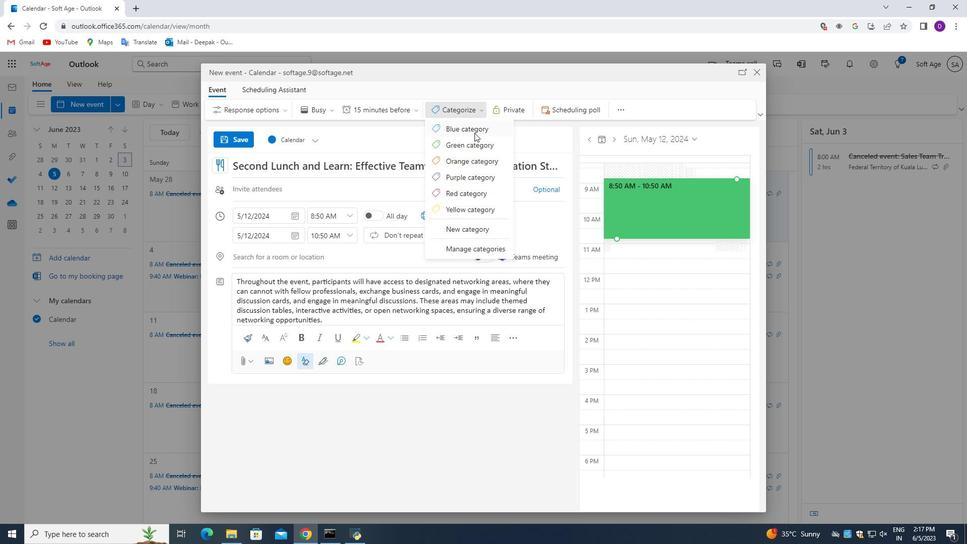 
Action: Mouse pressed left at (474, 131)
Screenshot: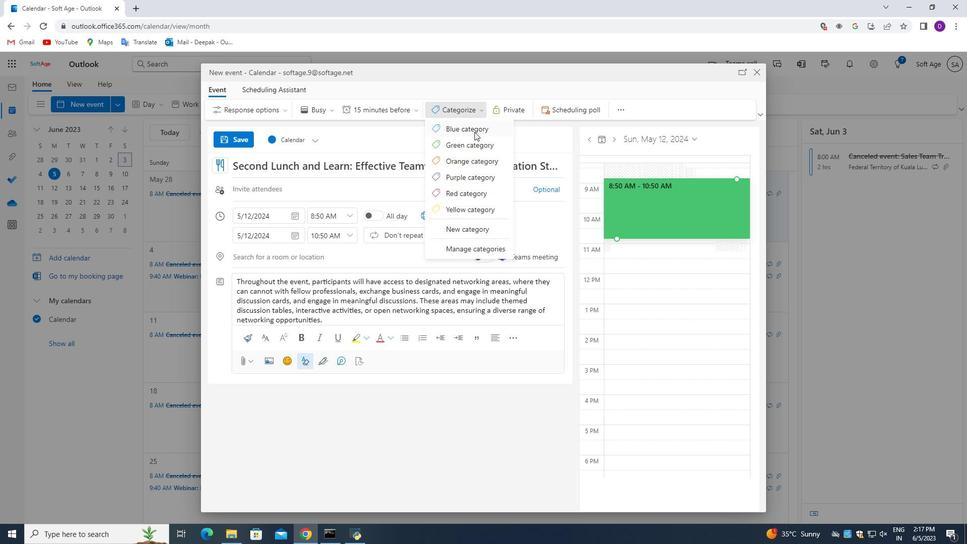 
Action: Mouse moved to (266, 256)
Screenshot: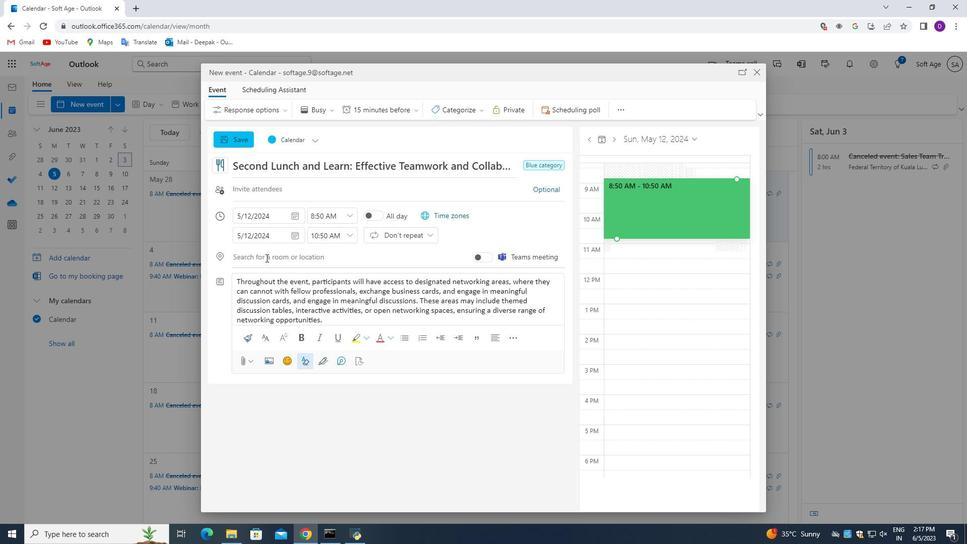 
Action: Mouse pressed left at (266, 256)
Screenshot: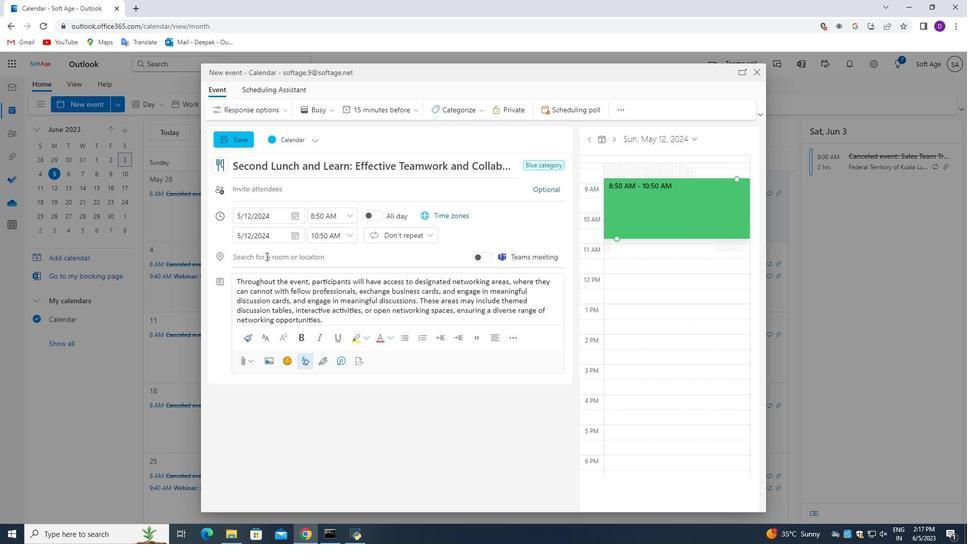 
Action: Key pressed 789<Key.space><Key.shift_r>Clerigos<Key.space><Key.shift_r>Church,<Key.space><Key.shift>Porto,<Key.space><Key.shift>Portugal
Screenshot: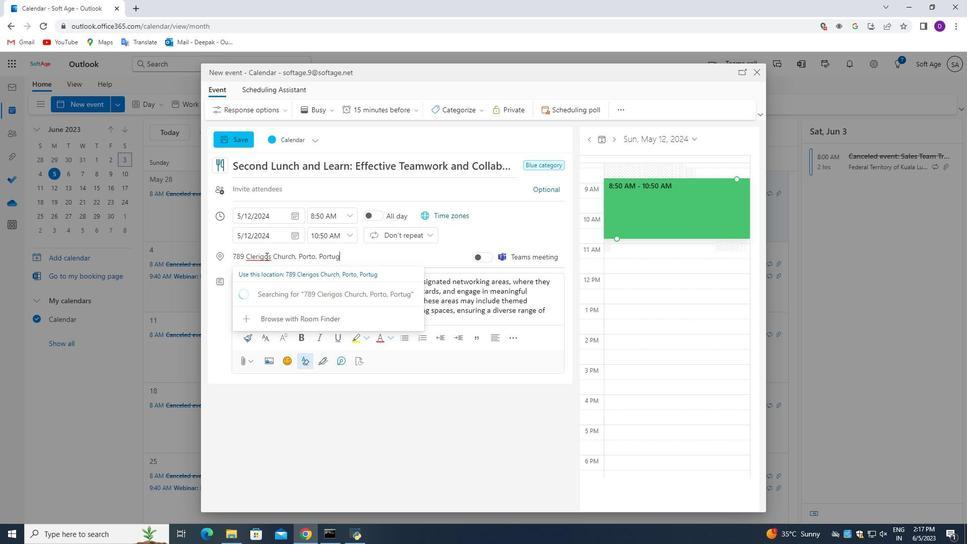 
Action: Mouse moved to (256, 194)
Screenshot: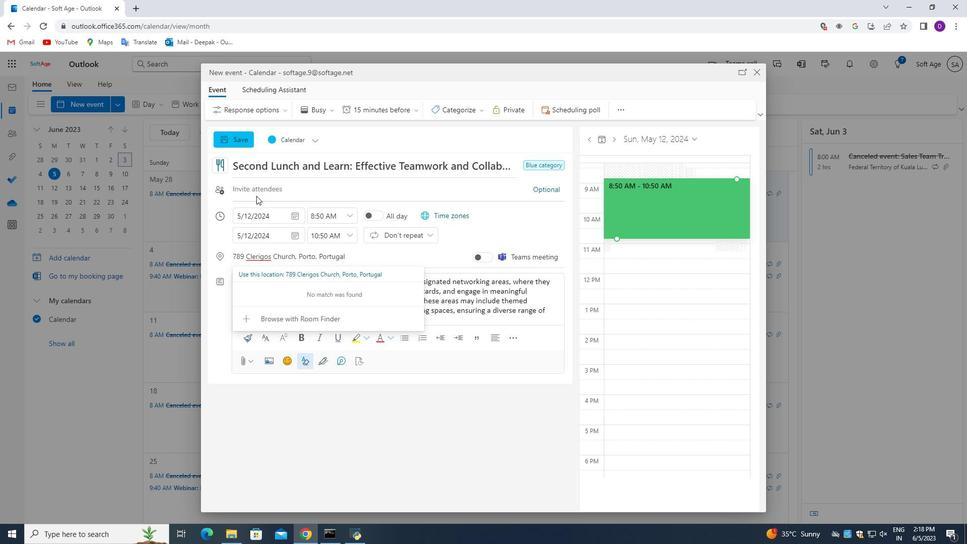 
Action: Mouse pressed left at (256, 194)
Screenshot: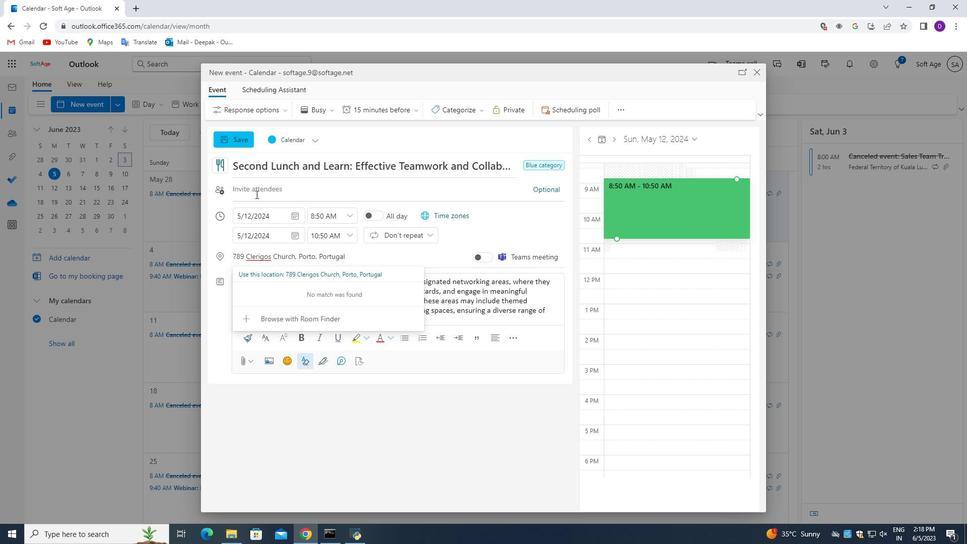 
Action: Mouse moved to (357, 404)
Screenshot: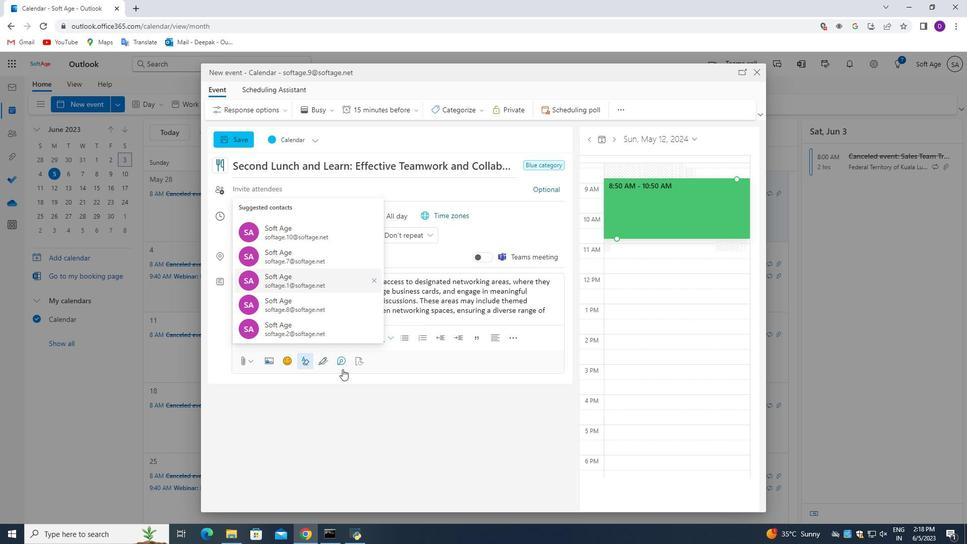 
Action: Key pressed softage.2<Key.shift>@softage.net<Key.enter>
Screenshot: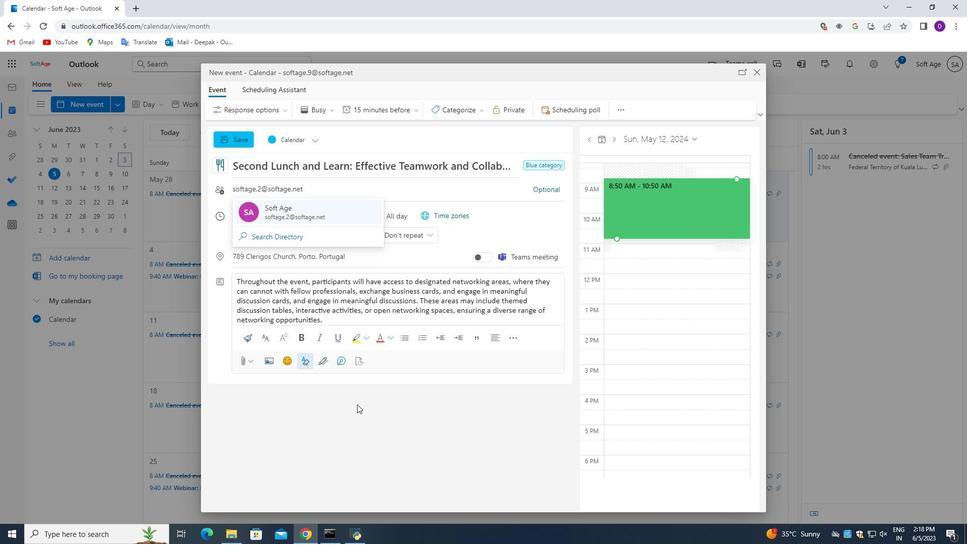 
Action: Mouse moved to (542, 196)
Screenshot: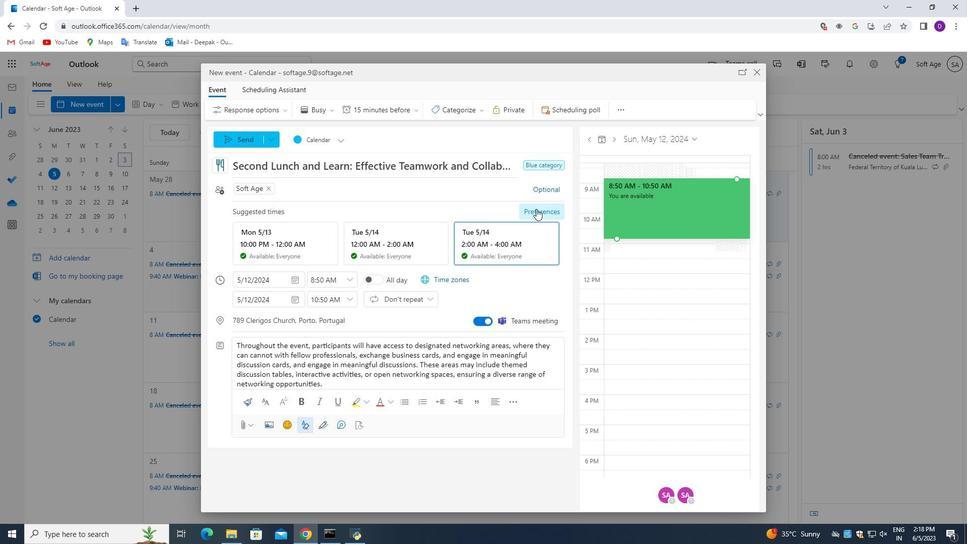 
Action: Mouse pressed left at (542, 196)
Screenshot: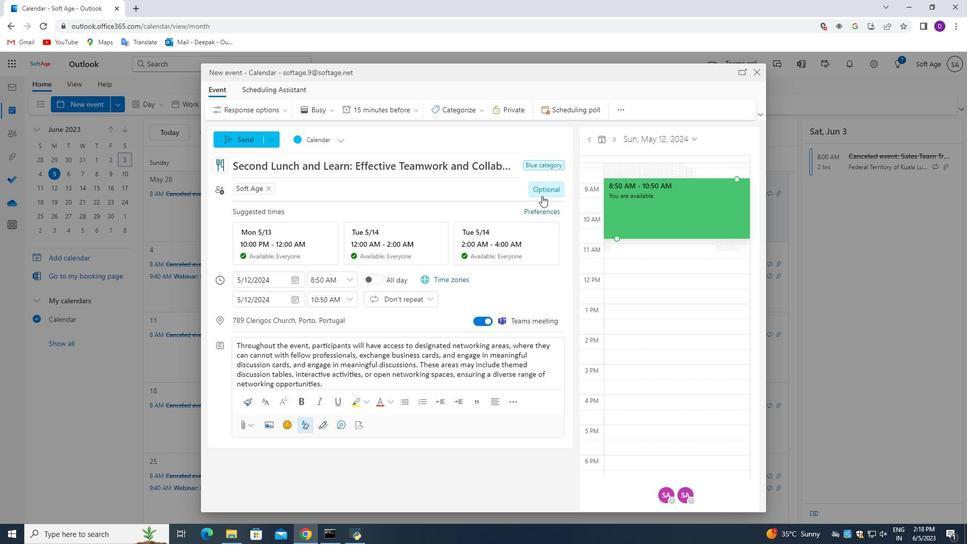 
Action: Mouse moved to (216, 241)
Screenshot: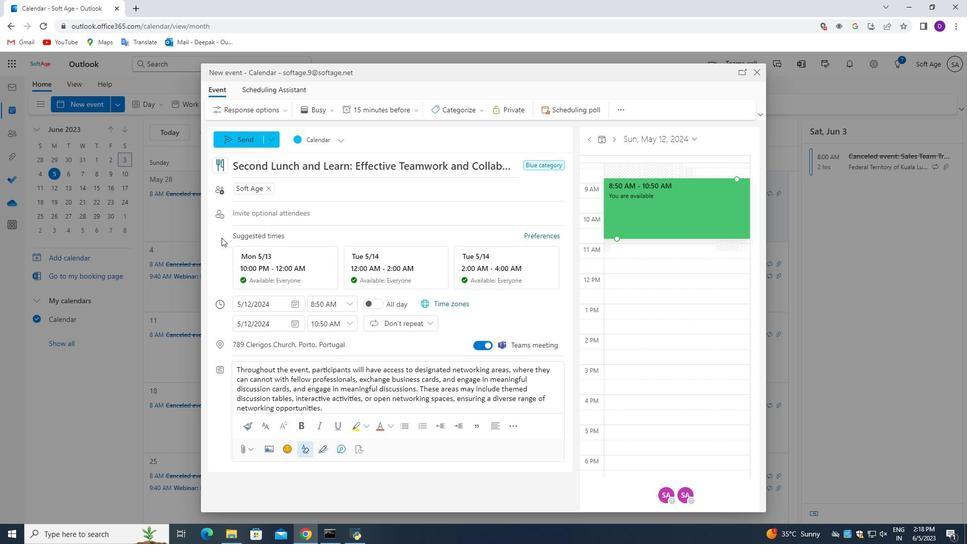 
Action: Key pressed softage.3<Key.shift><Key.shift><Key.shift><Key.shift>@softage.net<Key.enter>
Screenshot: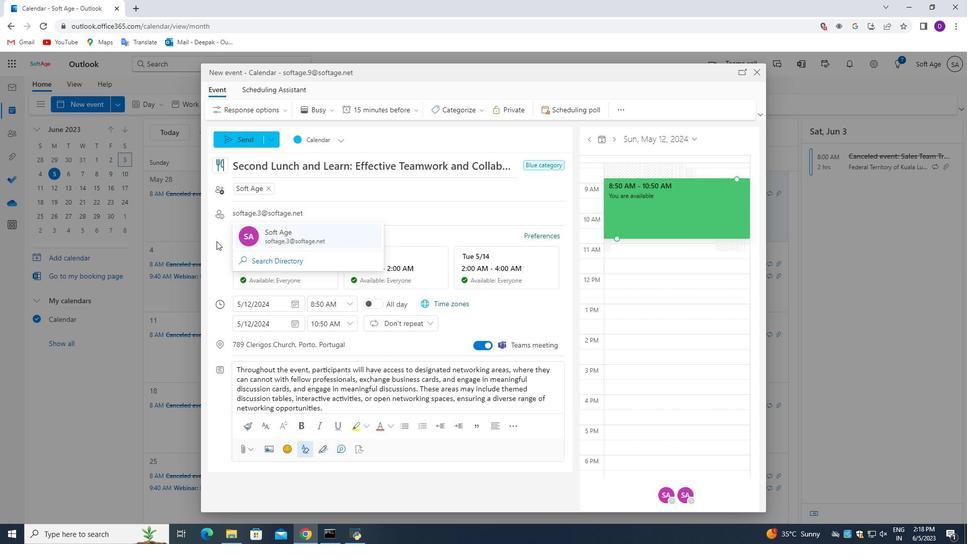 
Action: Mouse moved to (342, 271)
Screenshot: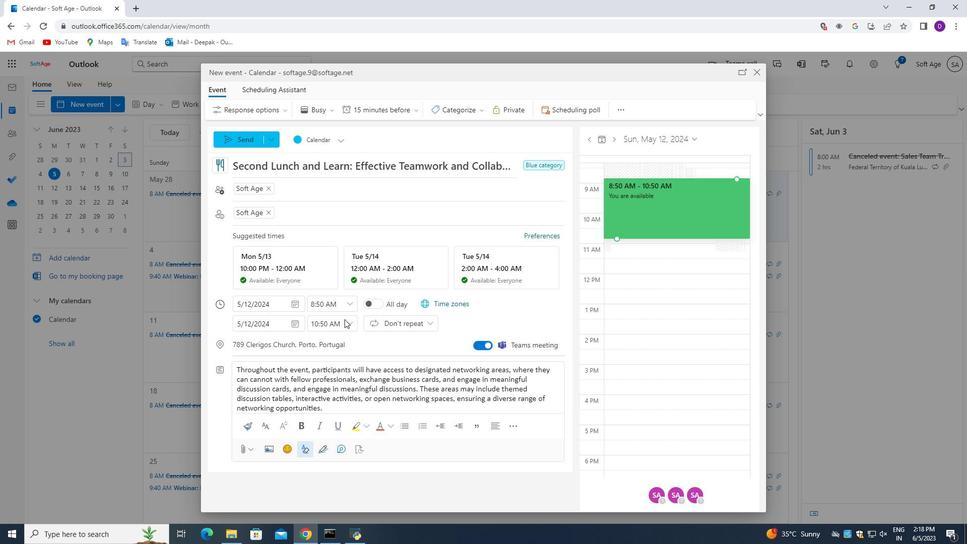 
Action: Mouse scrolled (342, 270) with delta (0, 0)
Screenshot: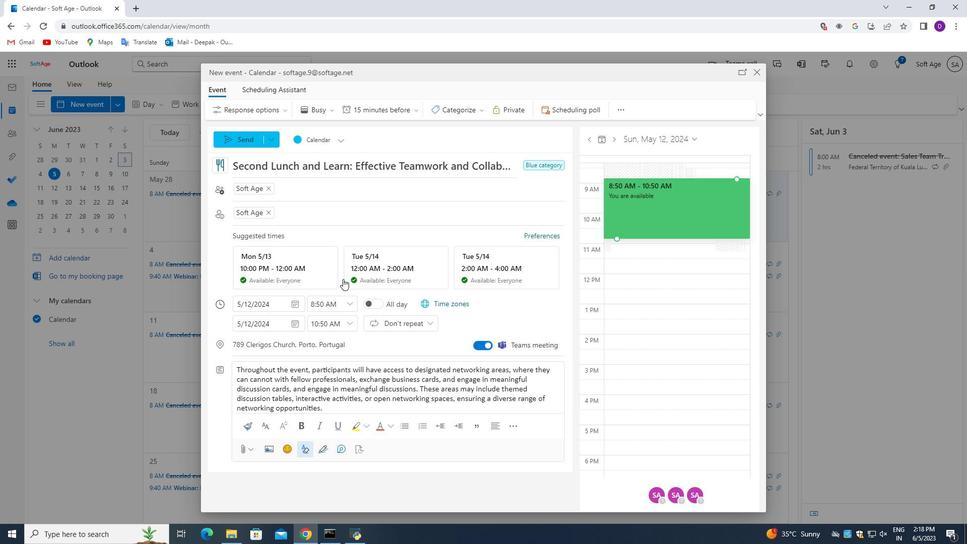 
Action: Mouse scrolled (342, 270) with delta (0, 0)
Screenshot: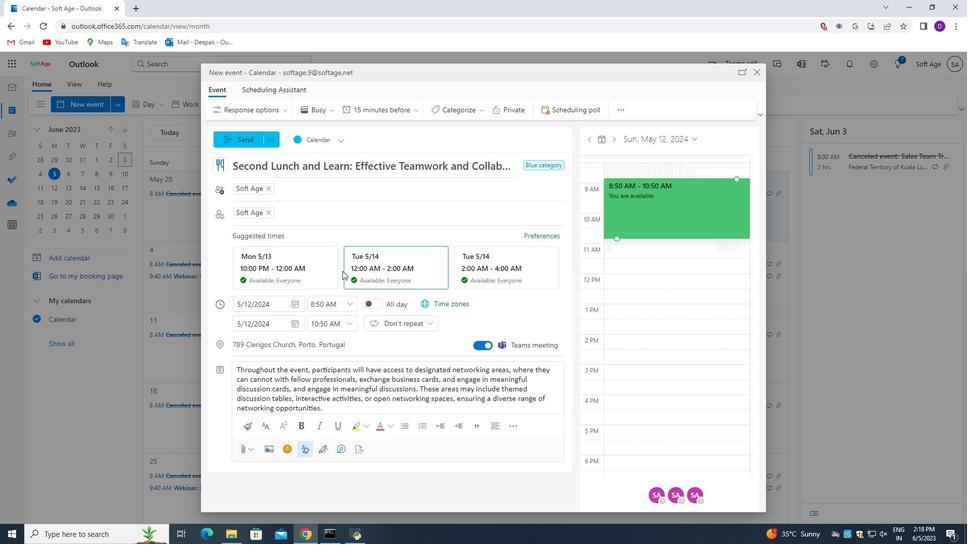 
Action: Mouse moved to (342, 296)
Screenshot: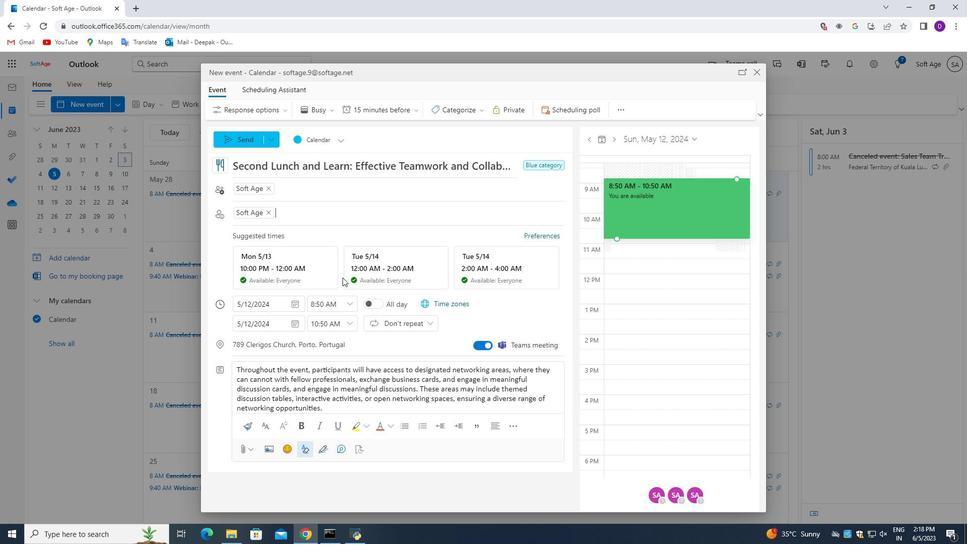
Action: Mouse scrolled (342, 296) with delta (0, 0)
Screenshot: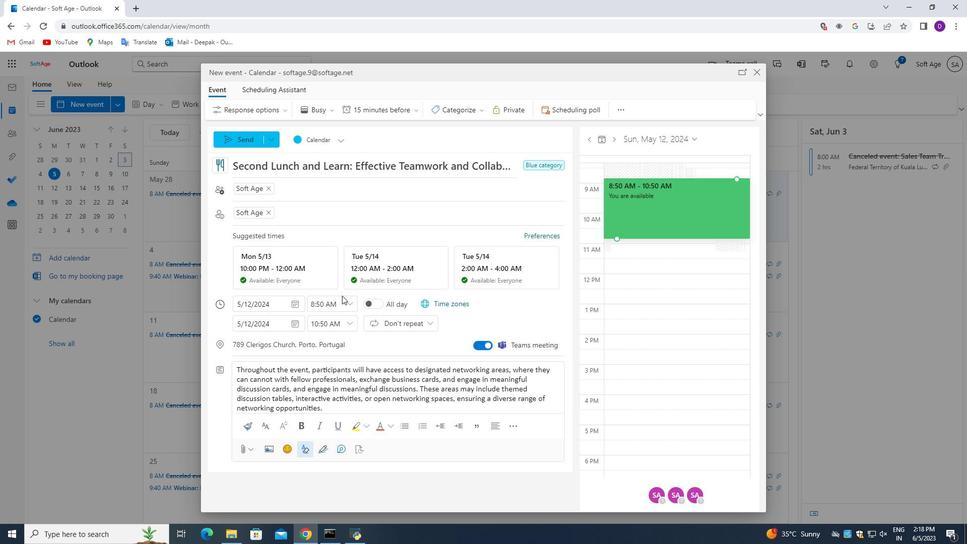 
Action: Mouse moved to (344, 292)
Screenshot: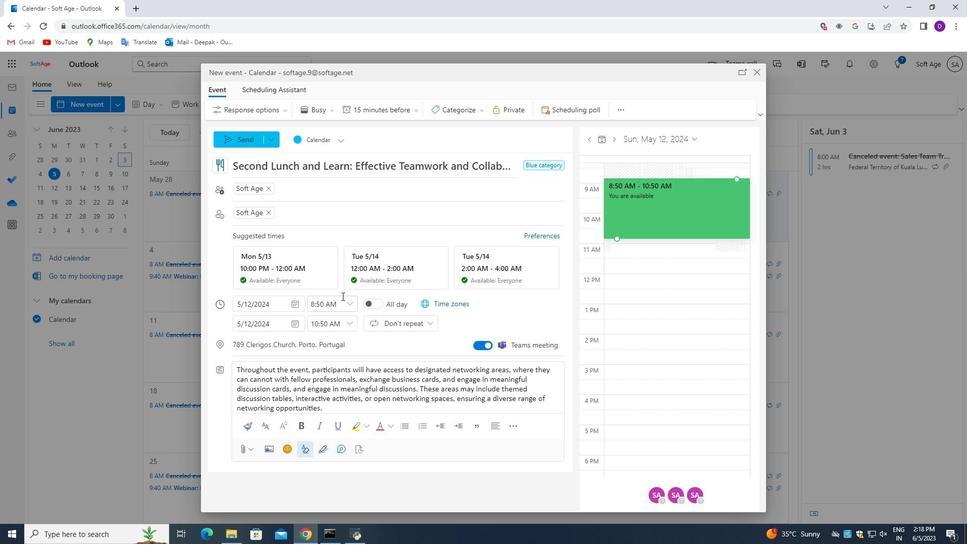 
Action: Mouse scrolled (344, 292) with delta (0, 0)
Screenshot: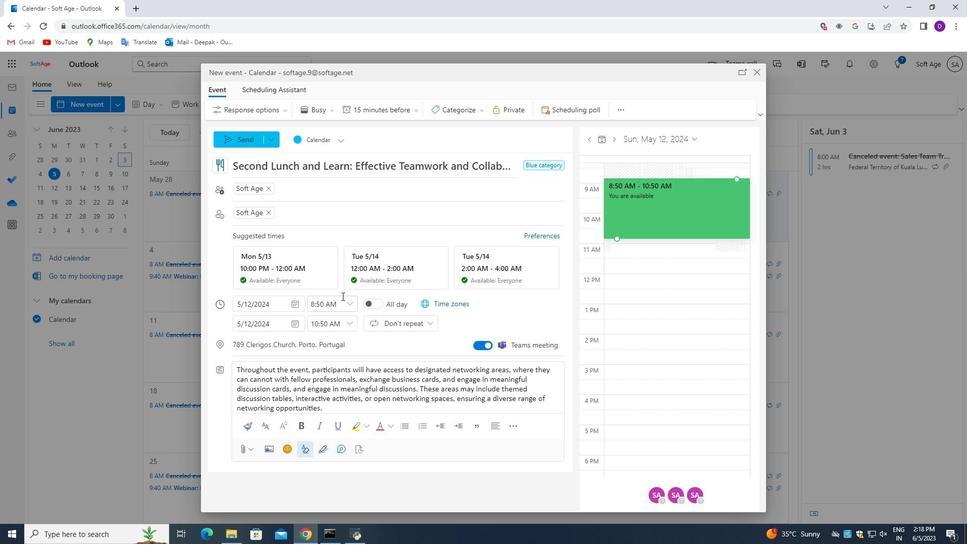 
Action: Mouse moved to (344, 254)
Screenshot: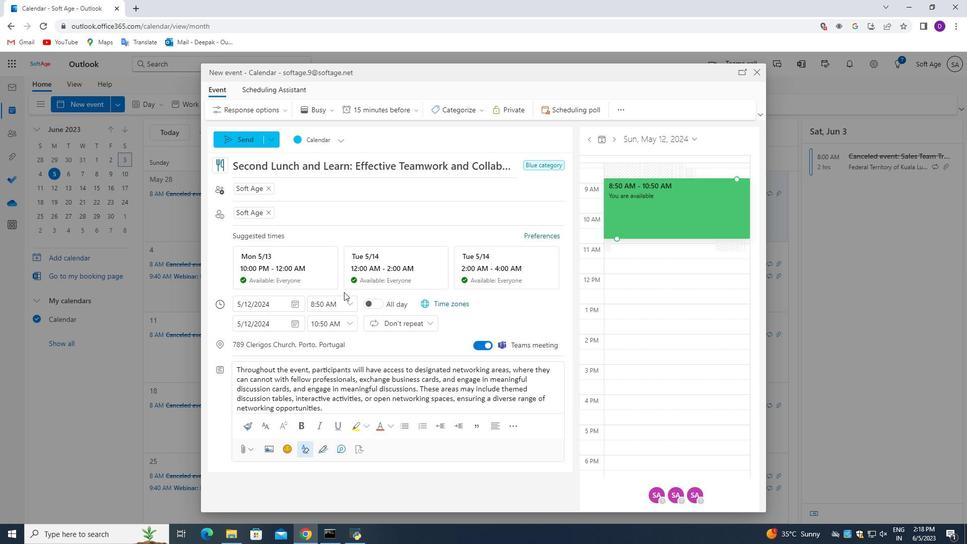 
Action: Mouse scrolled (346, 283) with delta (0, 0)
Screenshot: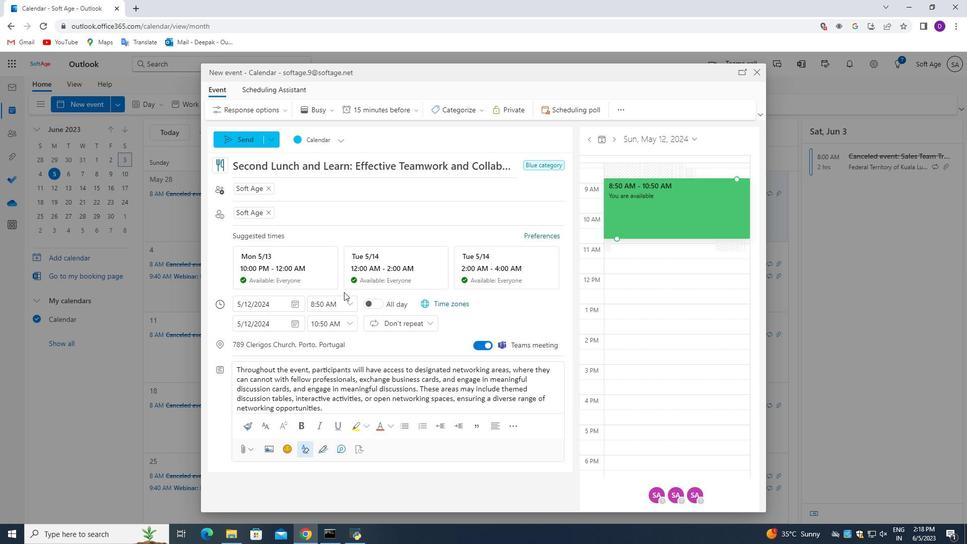 
Action: Mouse moved to (386, 113)
Screenshot: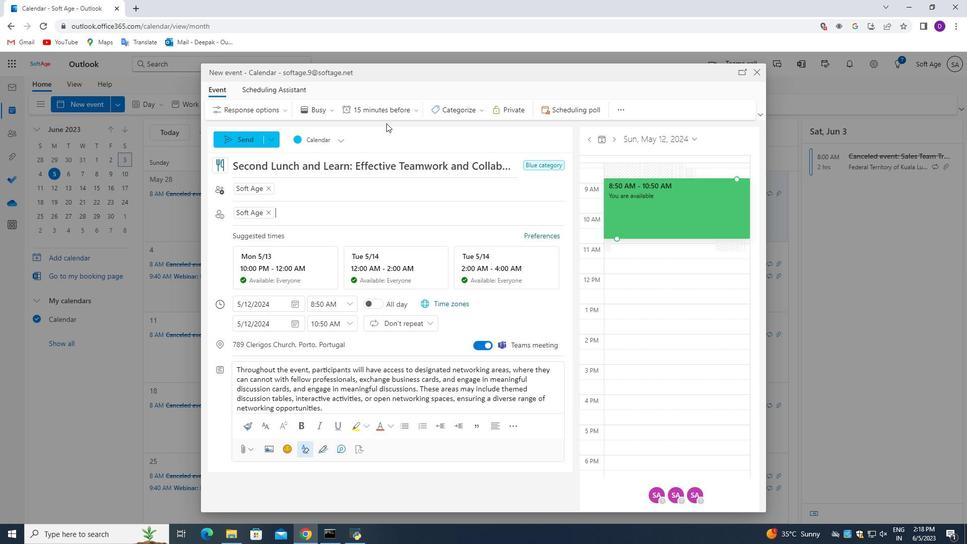 
Action: Mouse pressed left at (386, 113)
Screenshot: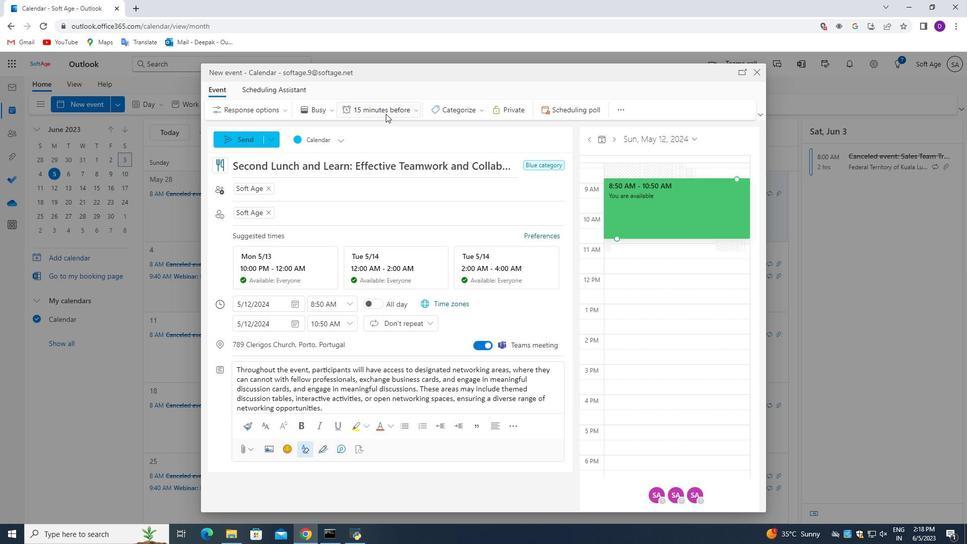 
Action: Mouse moved to (381, 258)
Screenshot: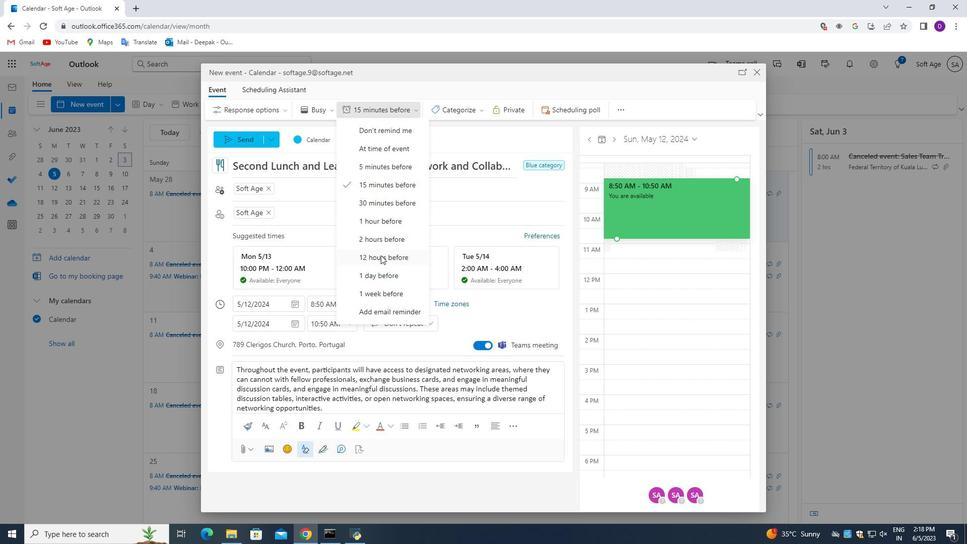 
Action: Mouse pressed left at (381, 258)
Screenshot: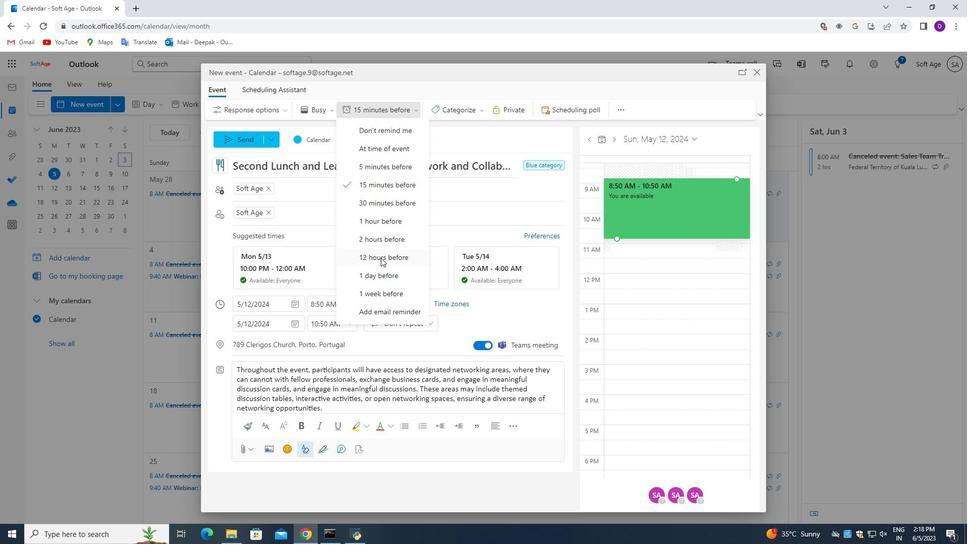 
Action: Mouse moved to (353, 296)
Screenshot: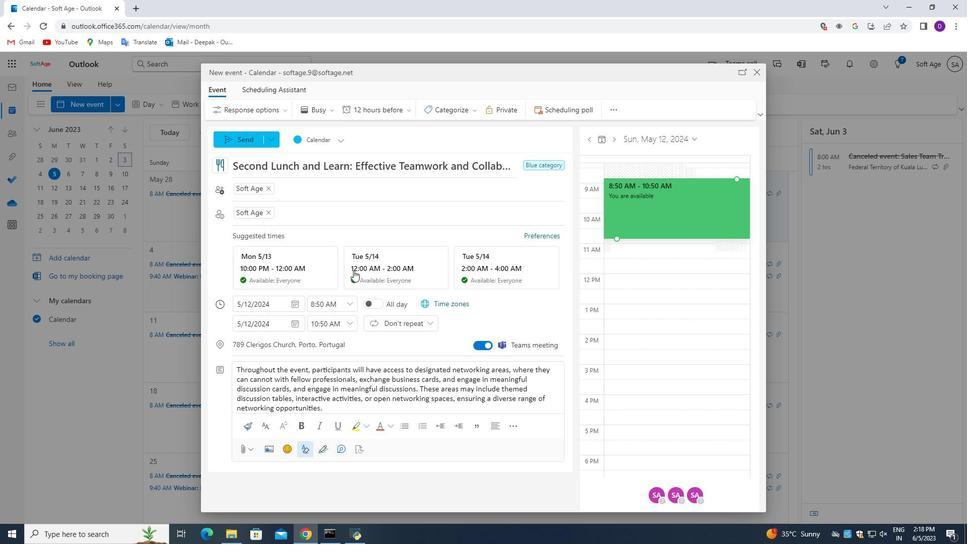 
Action: Mouse scrolled (353, 296) with delta (0, 0)
Screenshot: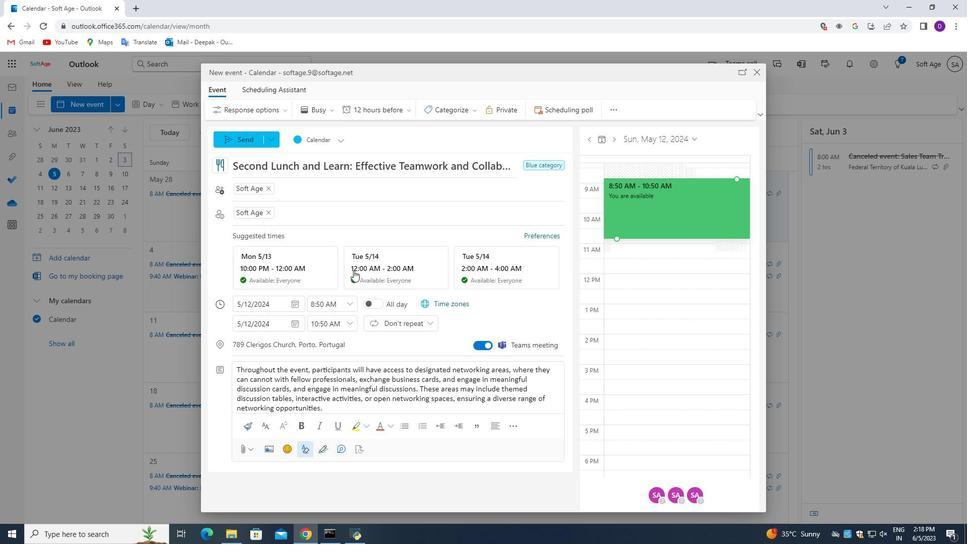 
Action: Mouse moved to (353, 310)
Screenshot: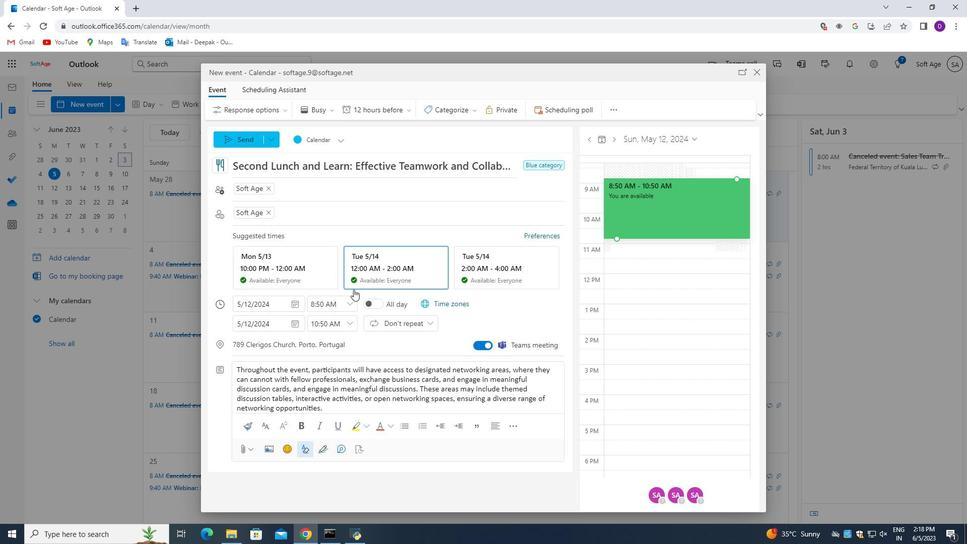 
Action: Mouse scrolled (353, 310) with delta (0, 0)
Screenshot: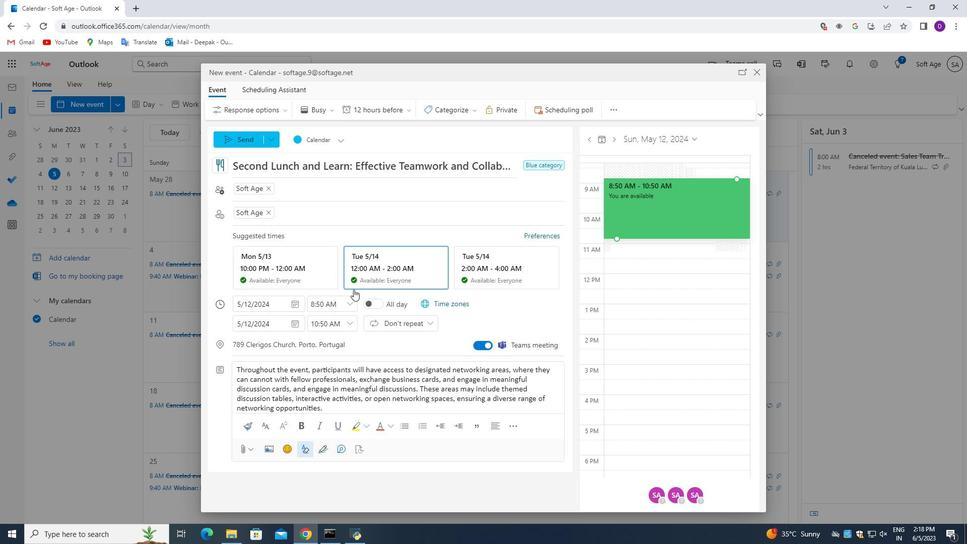 
Action: Mouse moved to (352, 322)
Screenshot: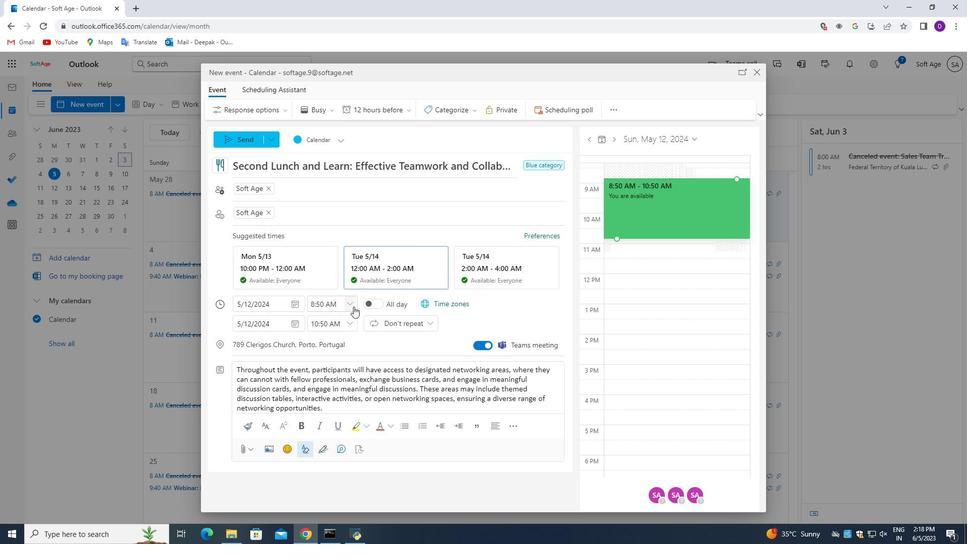 
Action: Mouse scrolled (352, 322) with delta (0, 0)
Screenshot: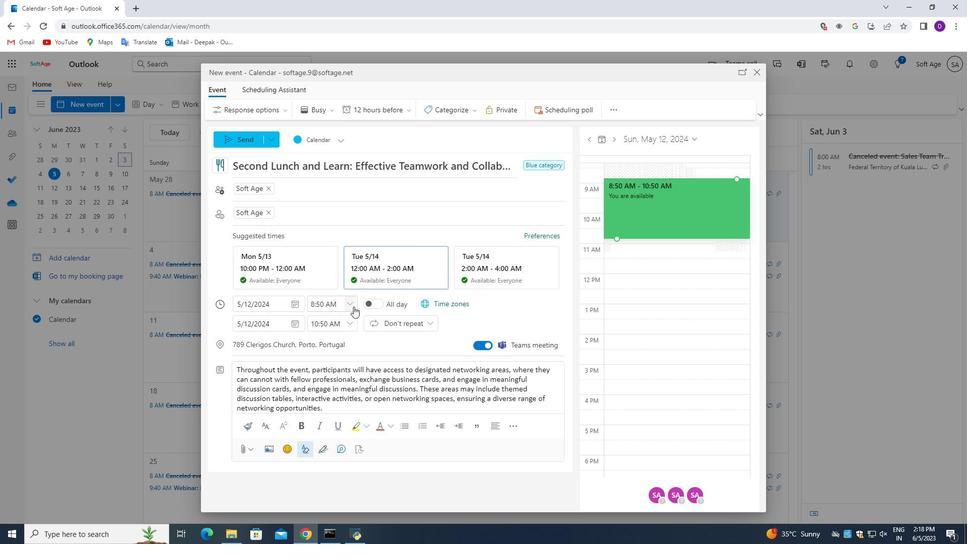 
Action: Mouse moved to (254, 241)
Screenshot: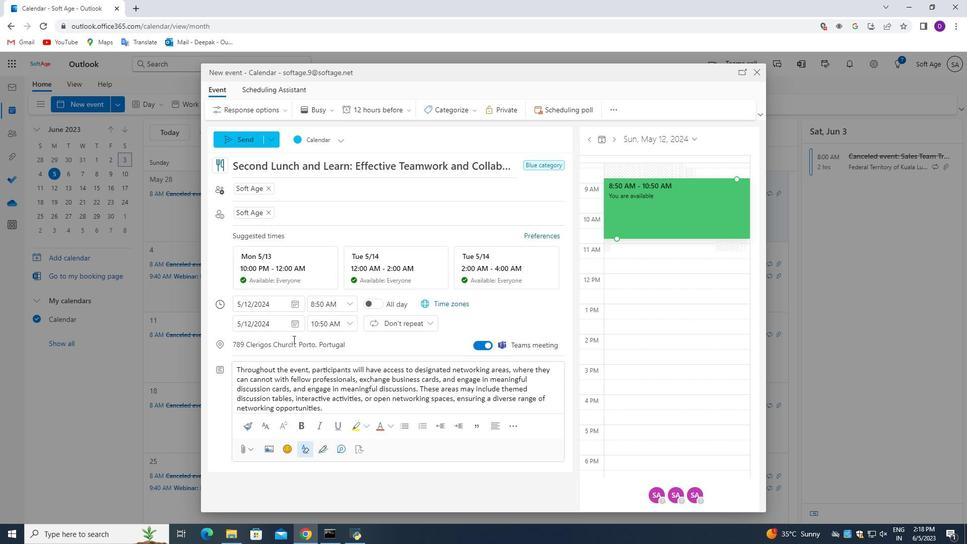 
Action: Mouse scrolled (254, 241) with delta (0, 0)
Screenshot: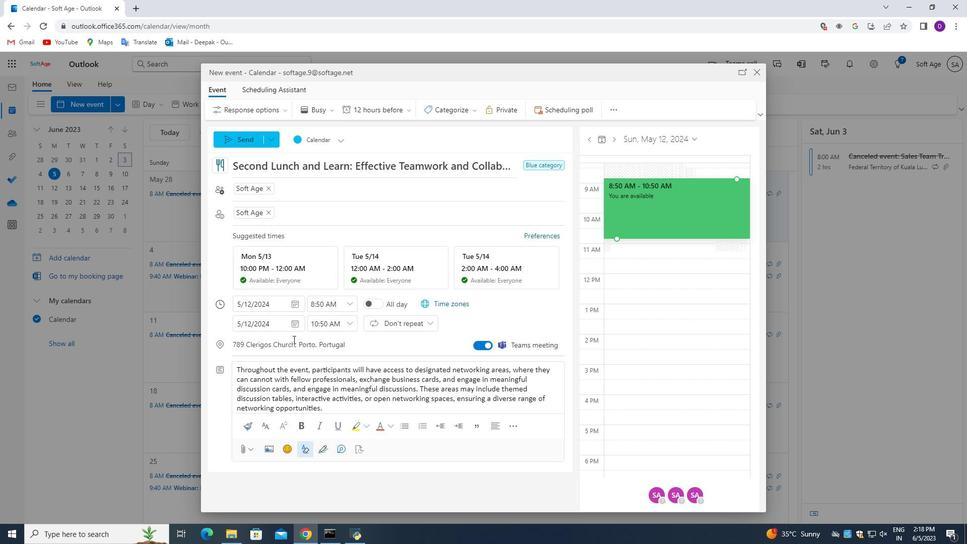 
Action: Mouse moved to (235, 135)
Screenshot: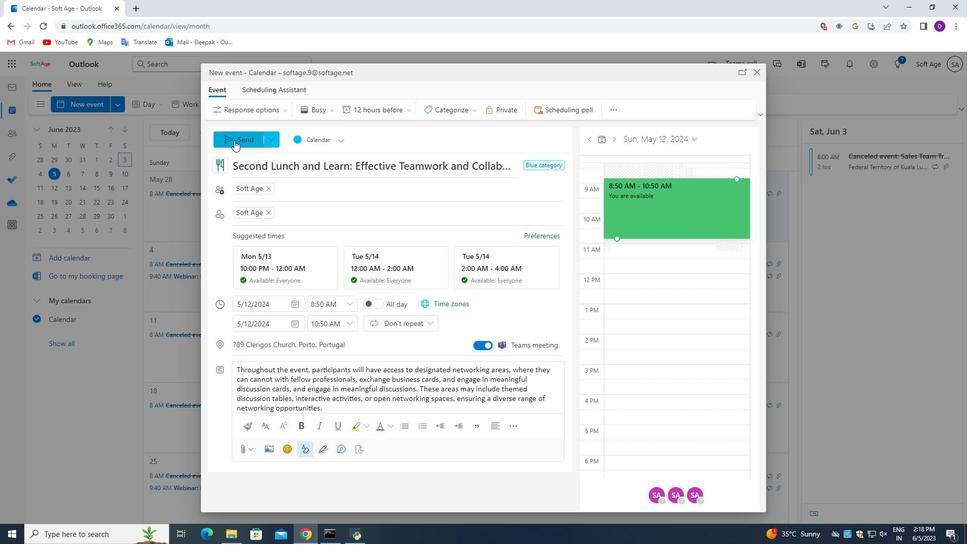 
Action: Mouse pressed left at (235, 135)
Screenshot: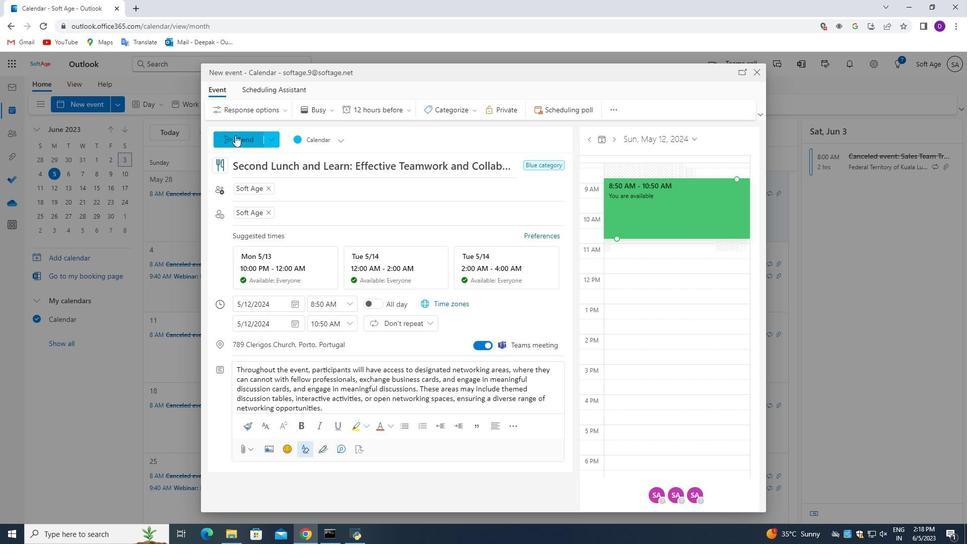 
Action: Mouse moved to (330, 311)
Screenshot: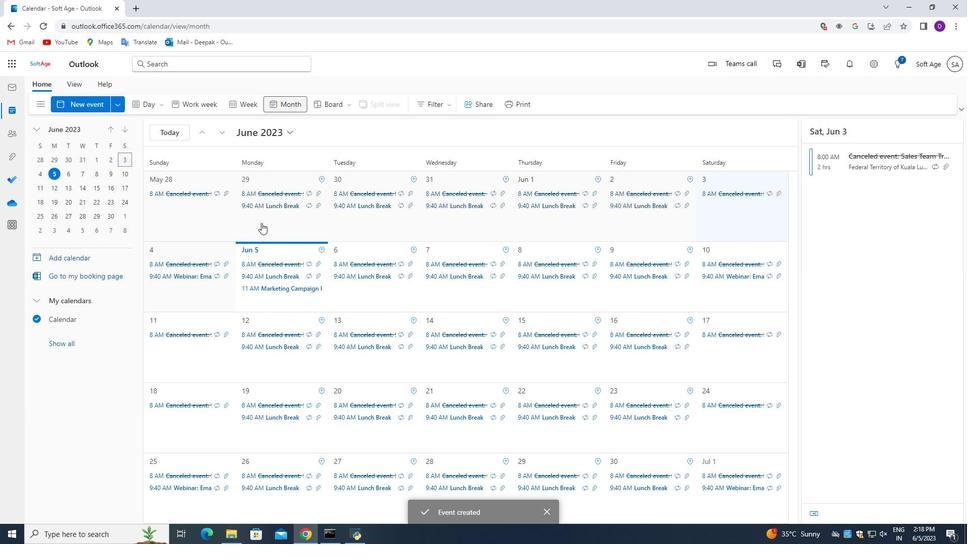 
